 Task: Search one way flight ticket for 2 adults, 2 infants in seat and 1 infant on lap in first from Tallahassee: Tallahassee International Airport to Springfield: Abraham Lincoln Capital Airport on 5-2-2023. Choice of flights is Southwest. Number of bags: 3 checked bags. Price is upto 65000. Outbound departure time preference is 20:30.
Action: Mouse moved to (256, 353)
Screenshot: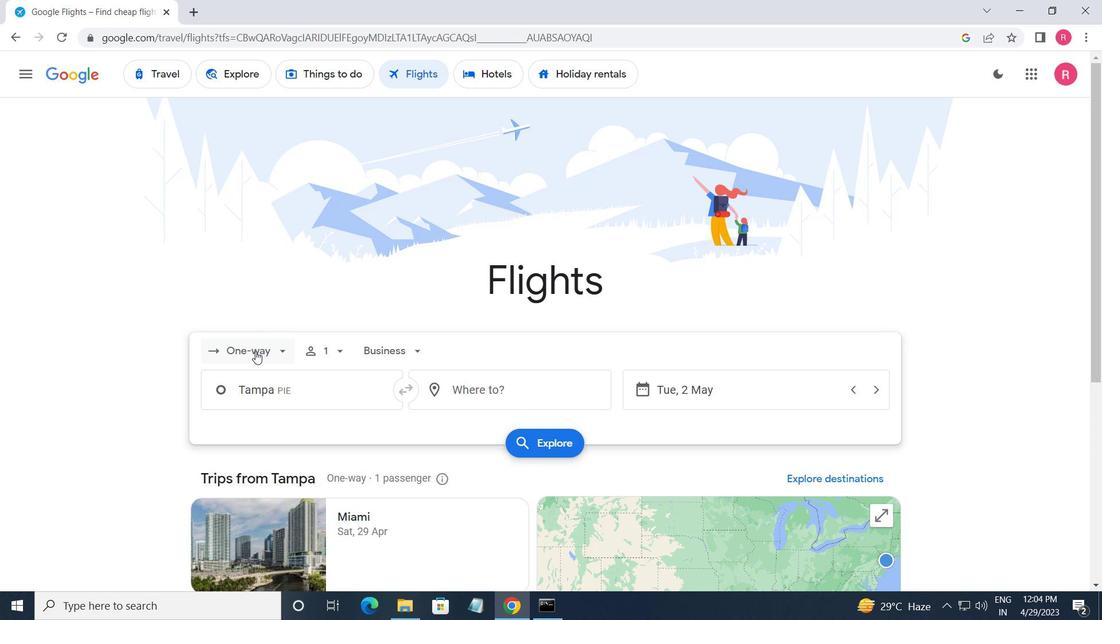
Action: Mouse pressed left at (256, 353)
Screenshot: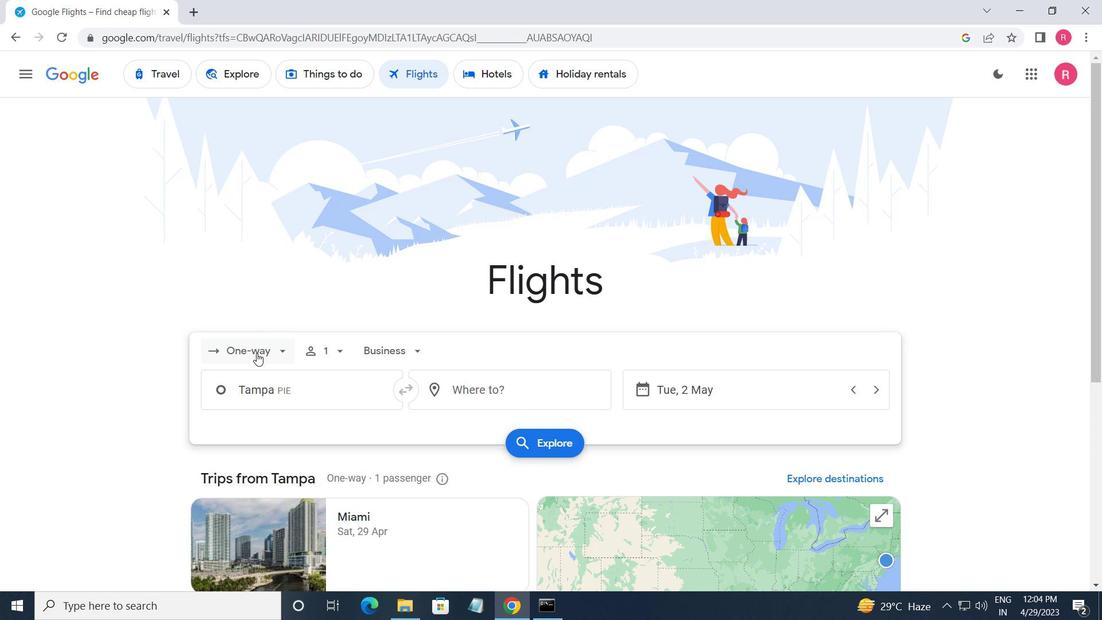 
Action: Mouse moved to (269, 419)
Screenshot: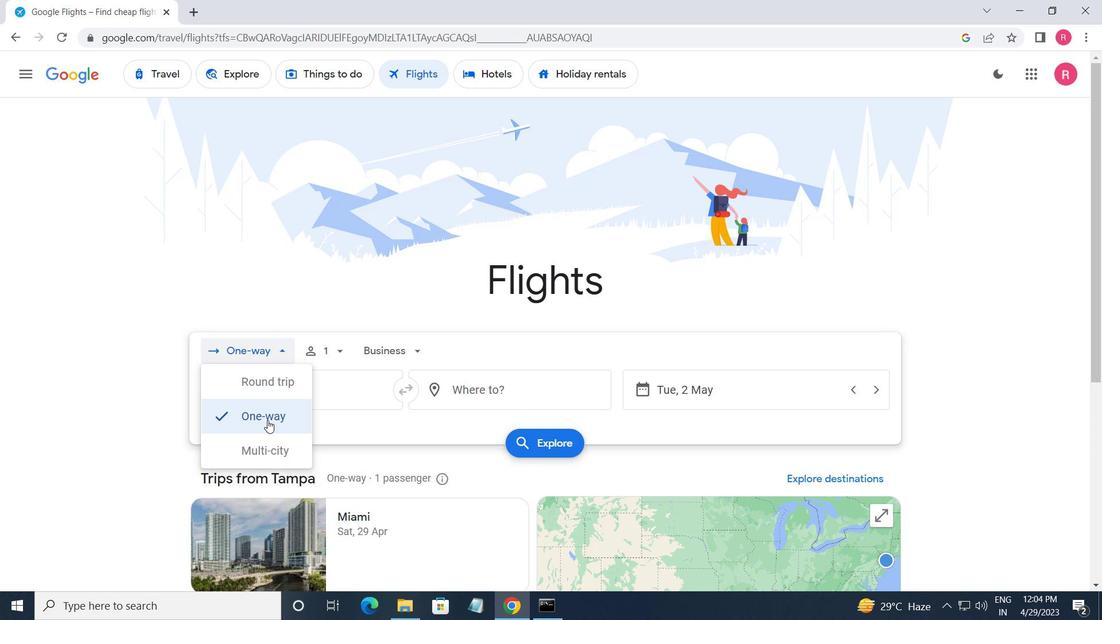 
Action: Mouse pressed left at (269, 419)
Screenshot: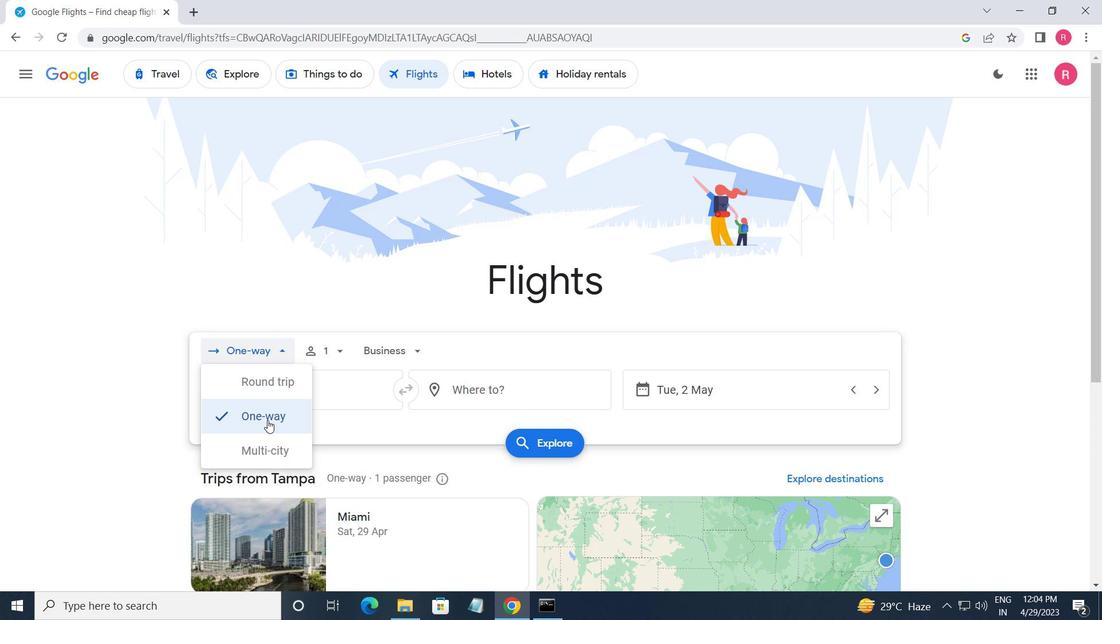 
Action: Mouse moved to (338, 358)
Screenshot: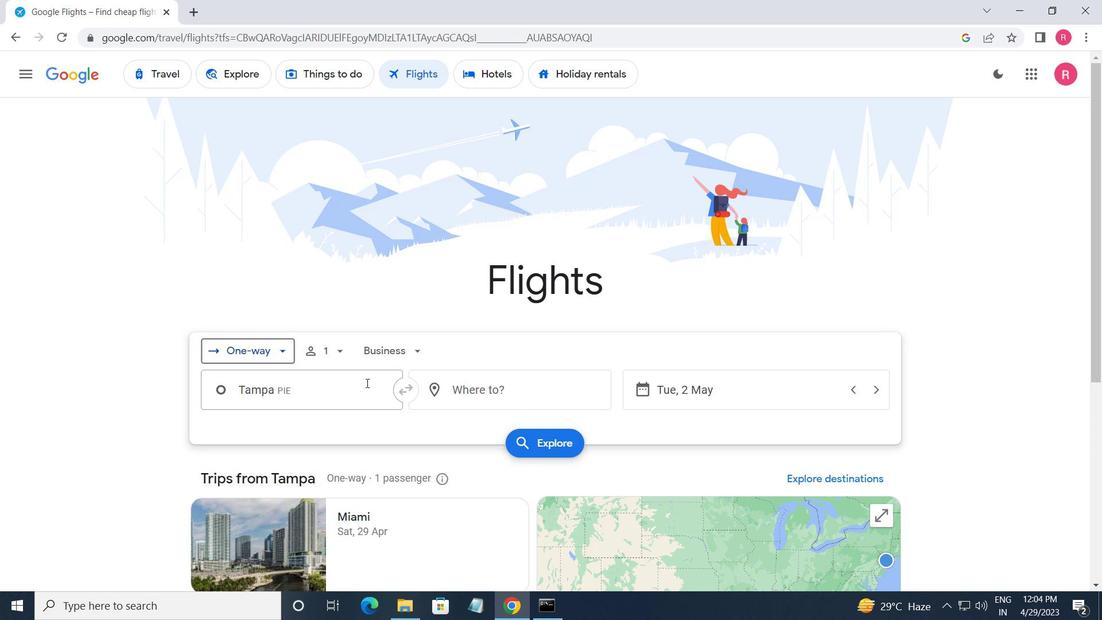 
Action: Mouse pressed left at (338, 358)
Screenshot: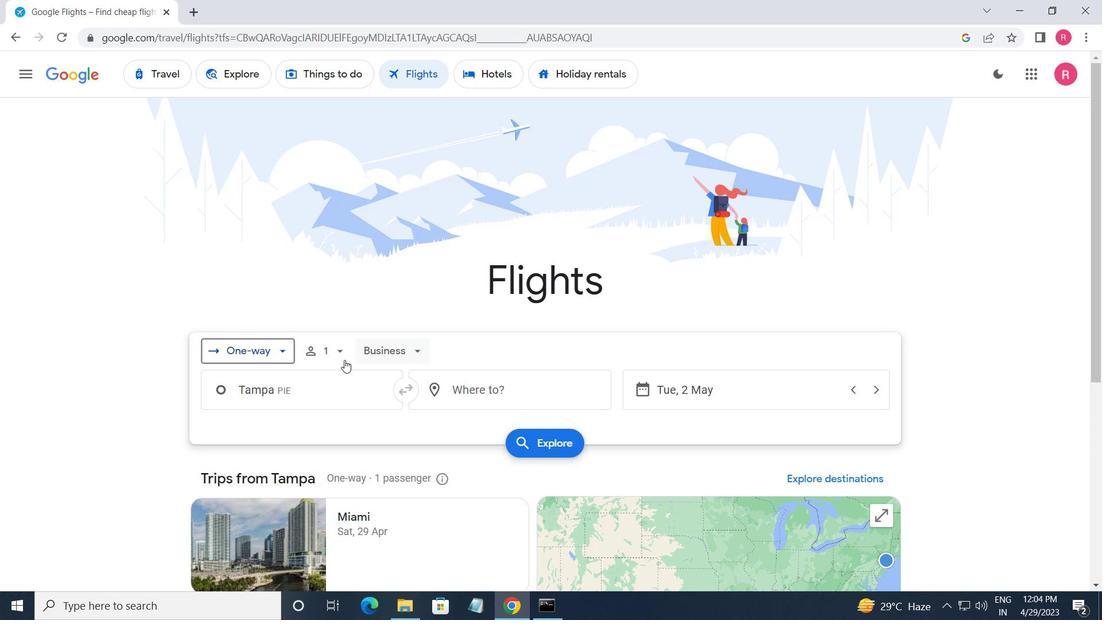 
Action: Mouse moved to (442, 392)
Screenshot: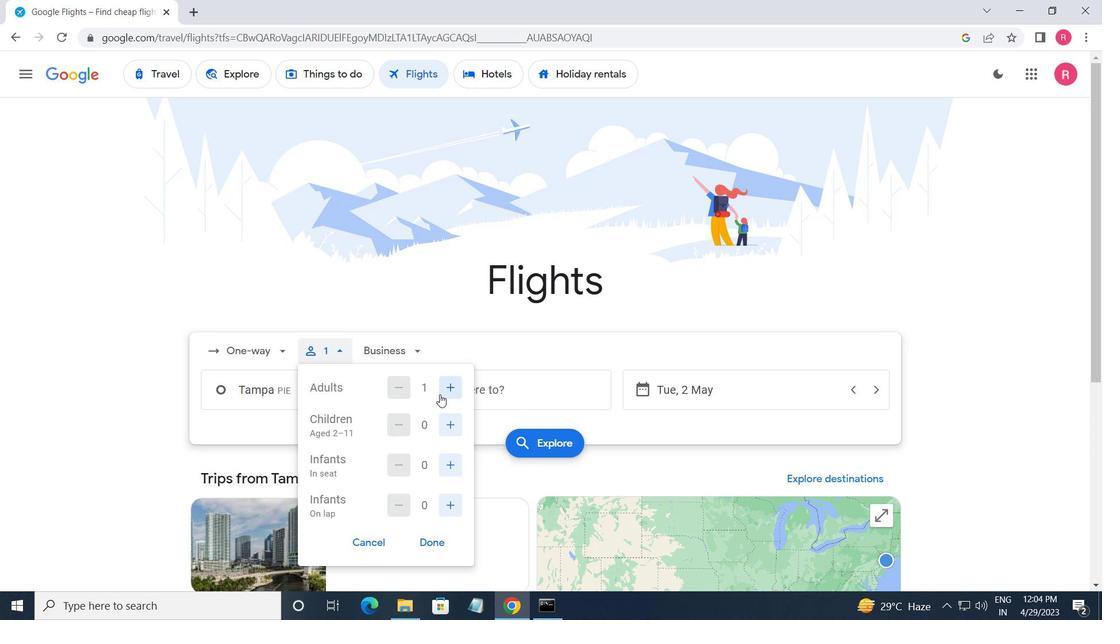 
Action: Mouse pressed left at (442, 392)
Screenshot: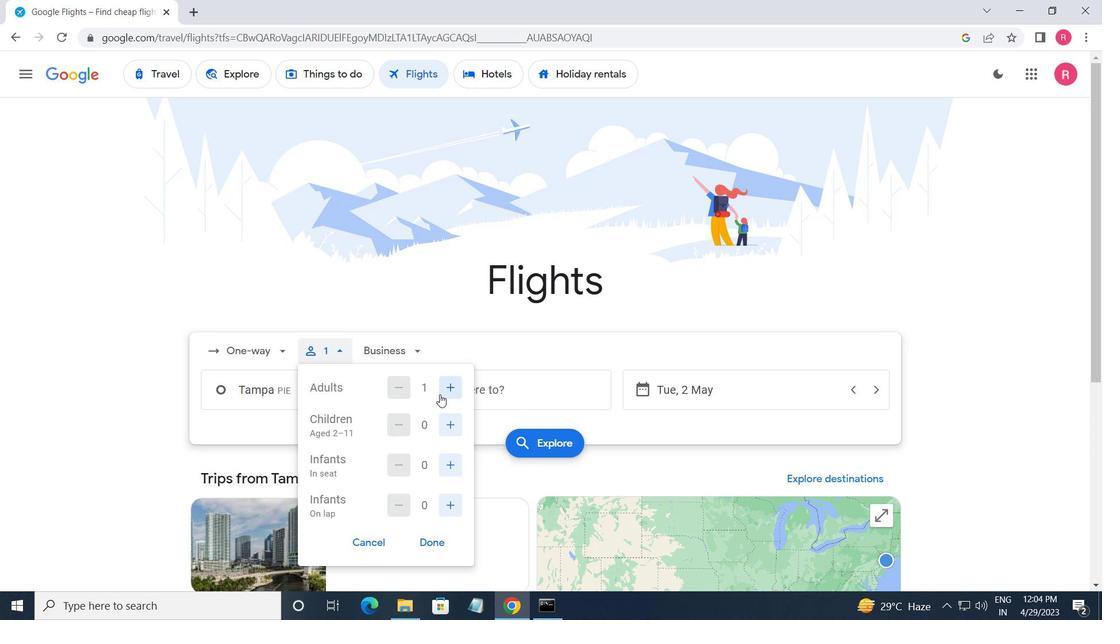 
Action: Mouse moved to (456, 428)
Screenshot: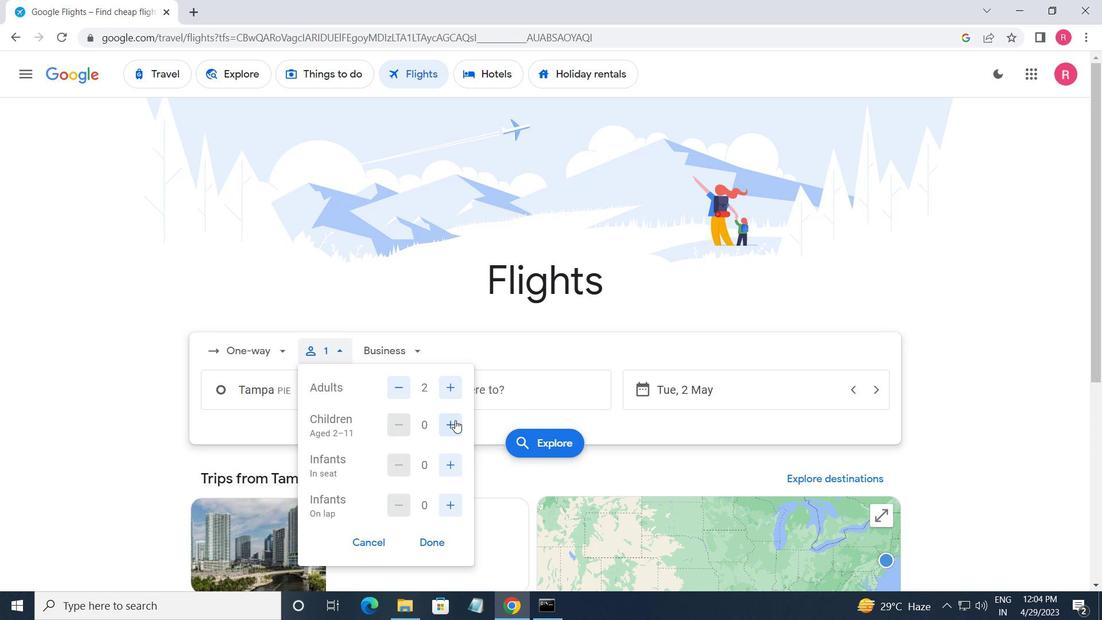 
Action: Mouse pressed left at (456, 428)
Screenshot: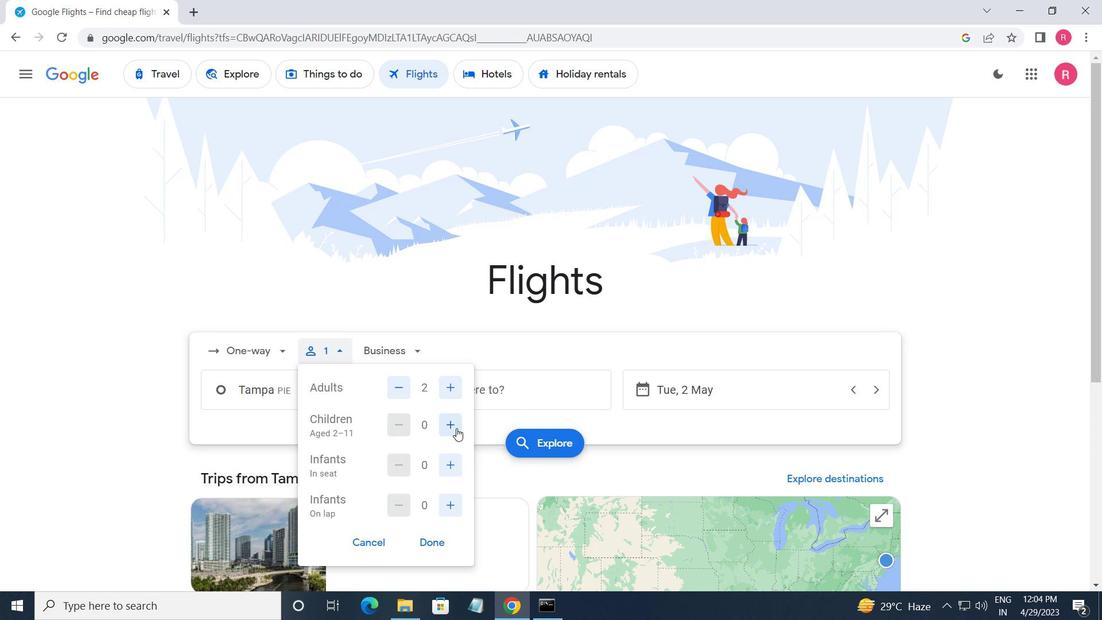 
Action: Mouse pressed left at (456, 428)
Screenshot: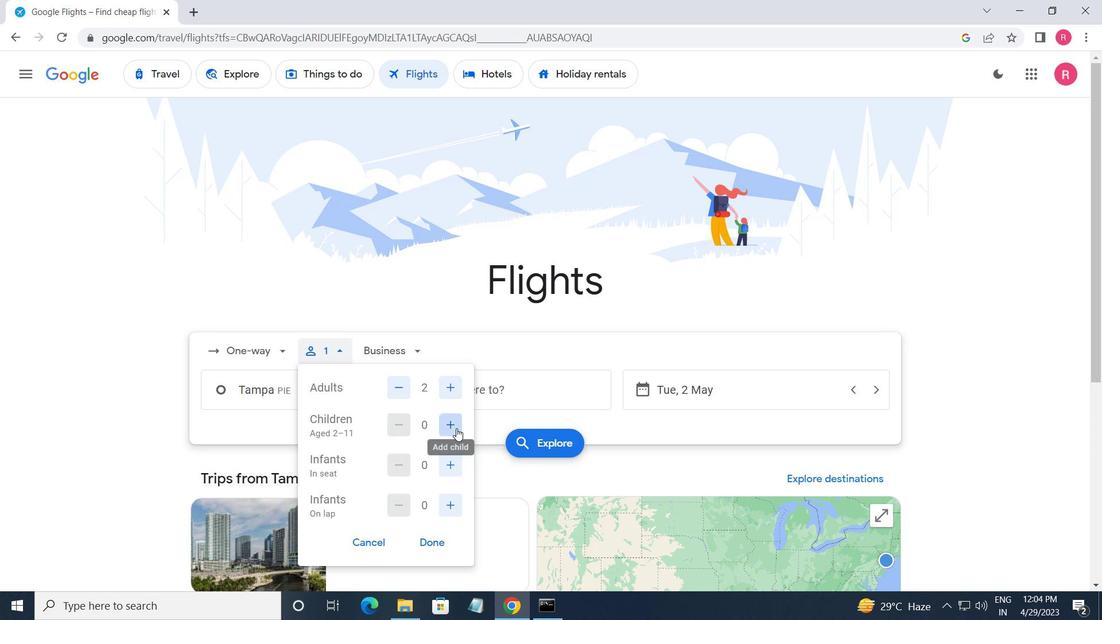 
Action: Mouse moved to (440, 472)
Screenshot: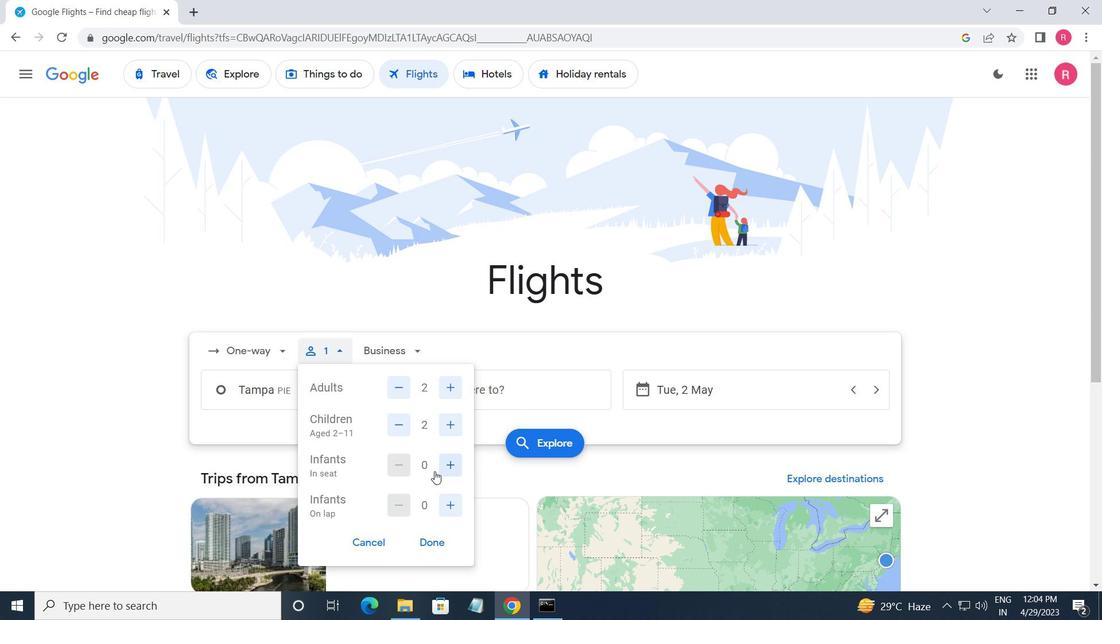 
Action: Mouse pressed left at (440, 472)
Screenshot: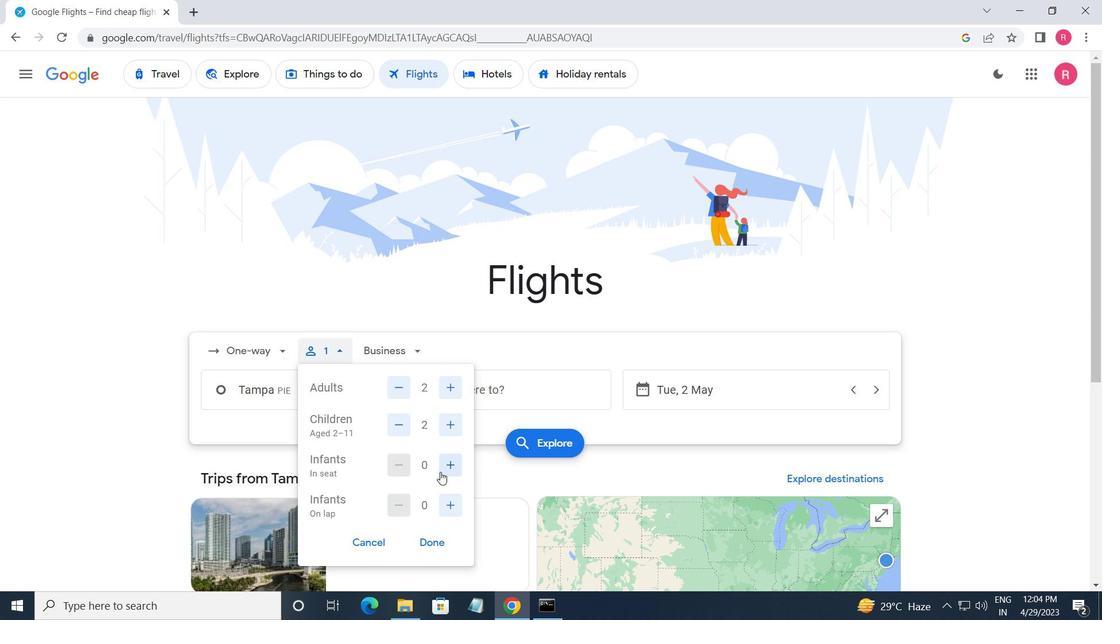 
Action: Mouse moved to (392, 349)
Screenshot: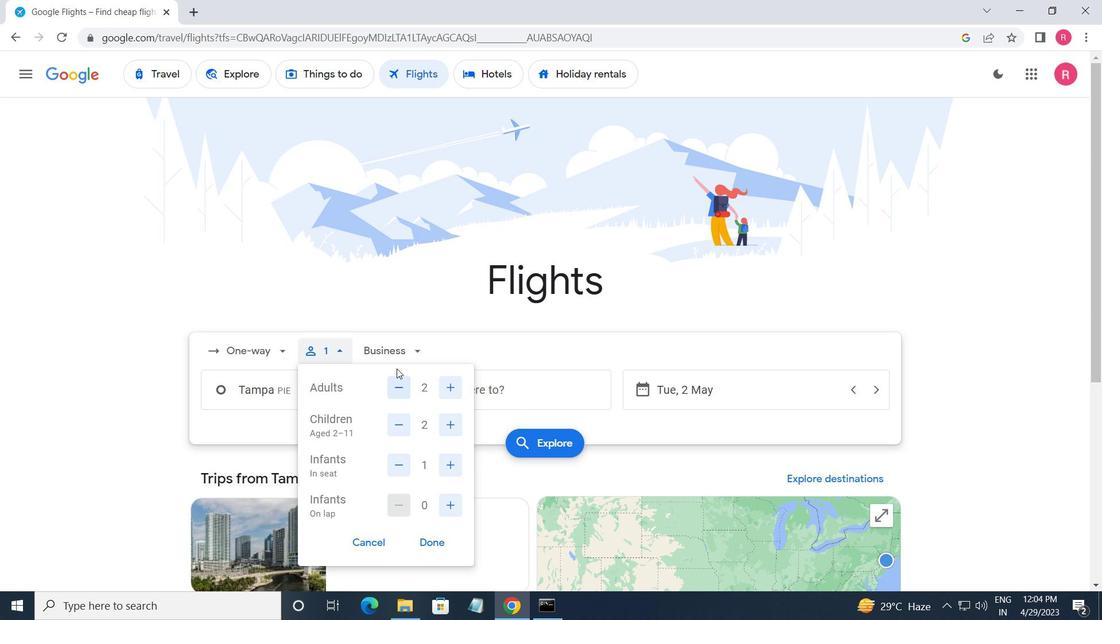 
Action: Mouse pressed left at (392, 349)
Screenshot: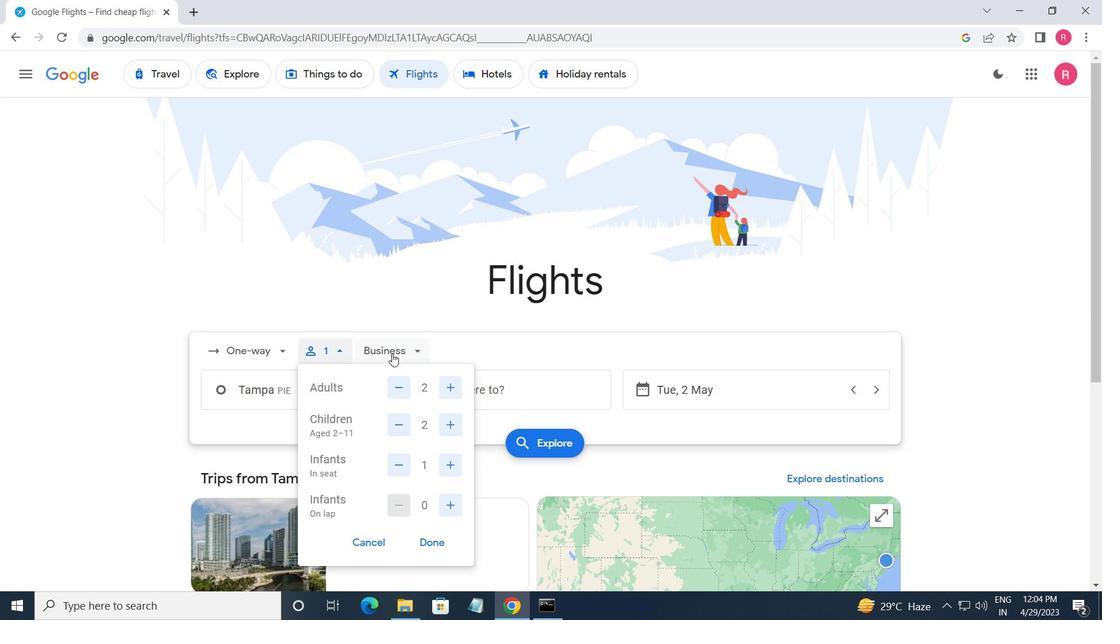 
Action: Mouse moved to (411, 482)
Screenshot: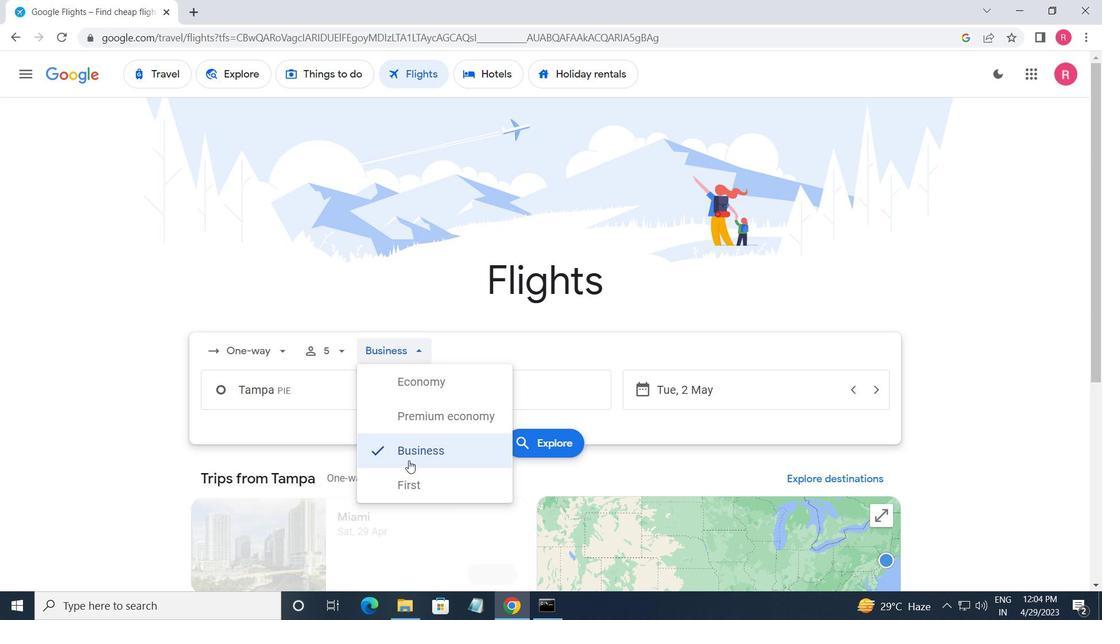 
Action: Mouse pressed left at (411, 482)
Screenshot: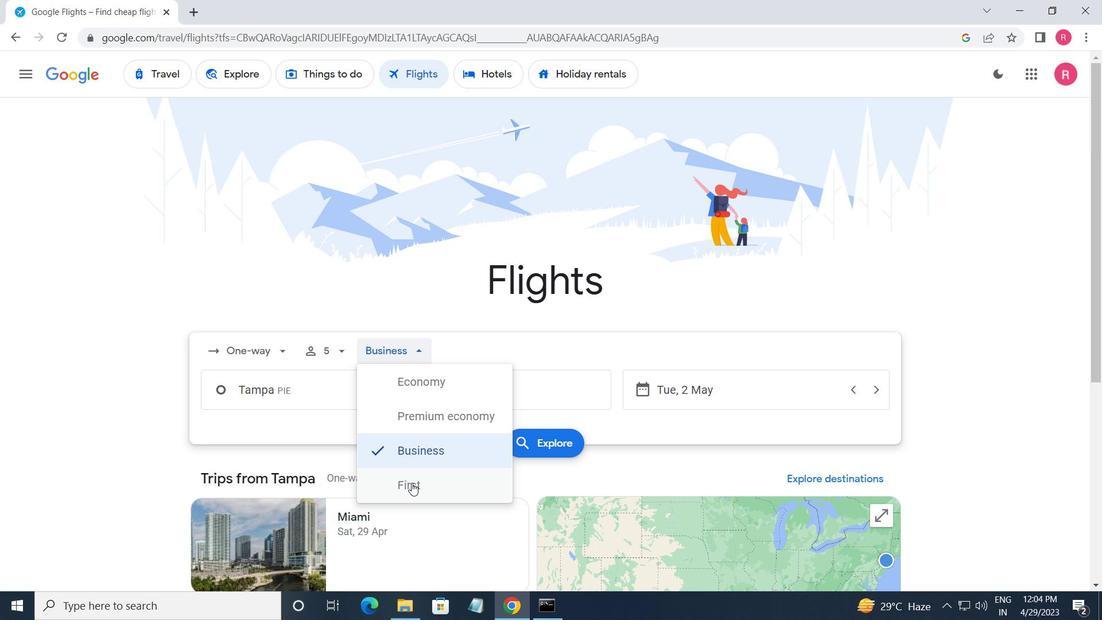 
Action: Mouse moved to (323, 388)
Screenshot: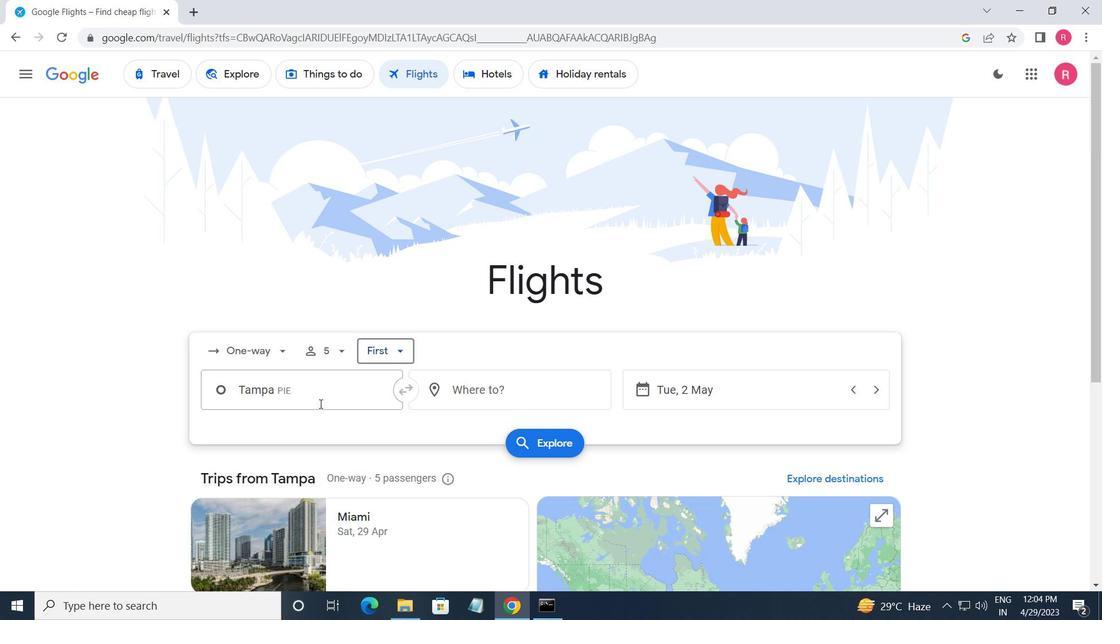 
Action: Mouse pressed left at (323, 388)
Screenshot: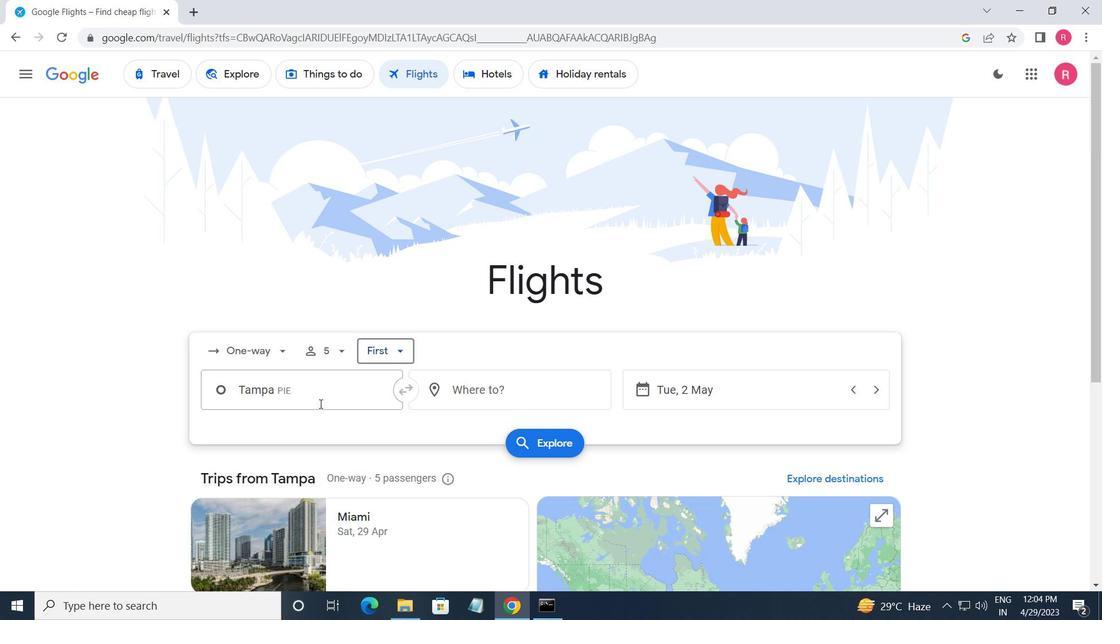 
Action: Mouse moved to (323, 388)
Screenshot: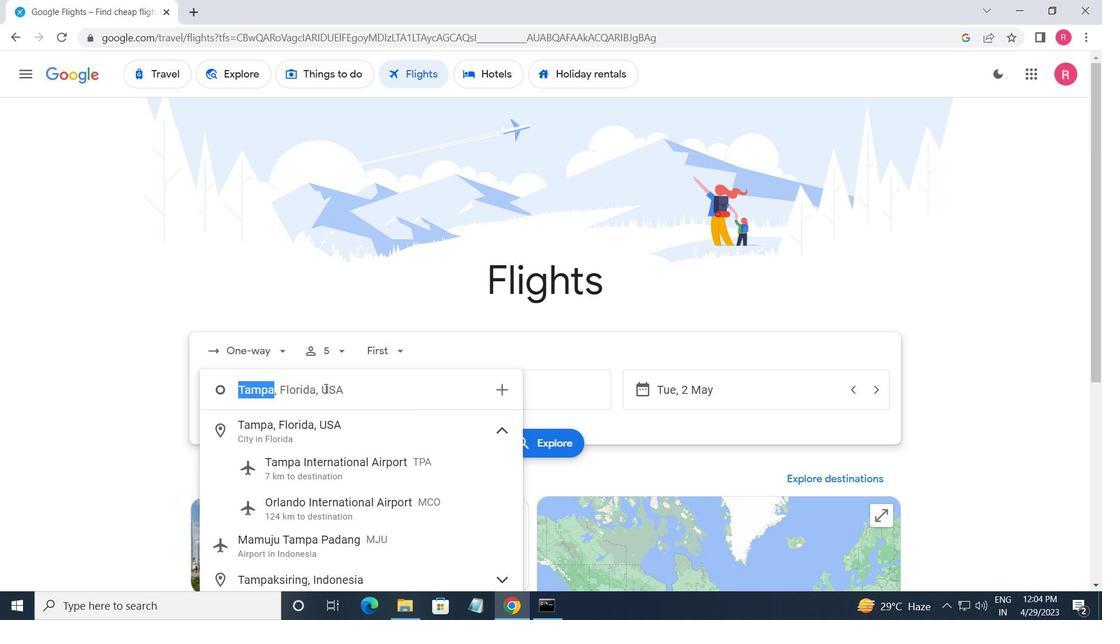 
Action: Key pressed <Key.shift><Key.shift><Key.shift><Key.shift><Key.shift><Key.shift><Key.shift><Key.shift><Key.shift>TALLAH
Screenshot: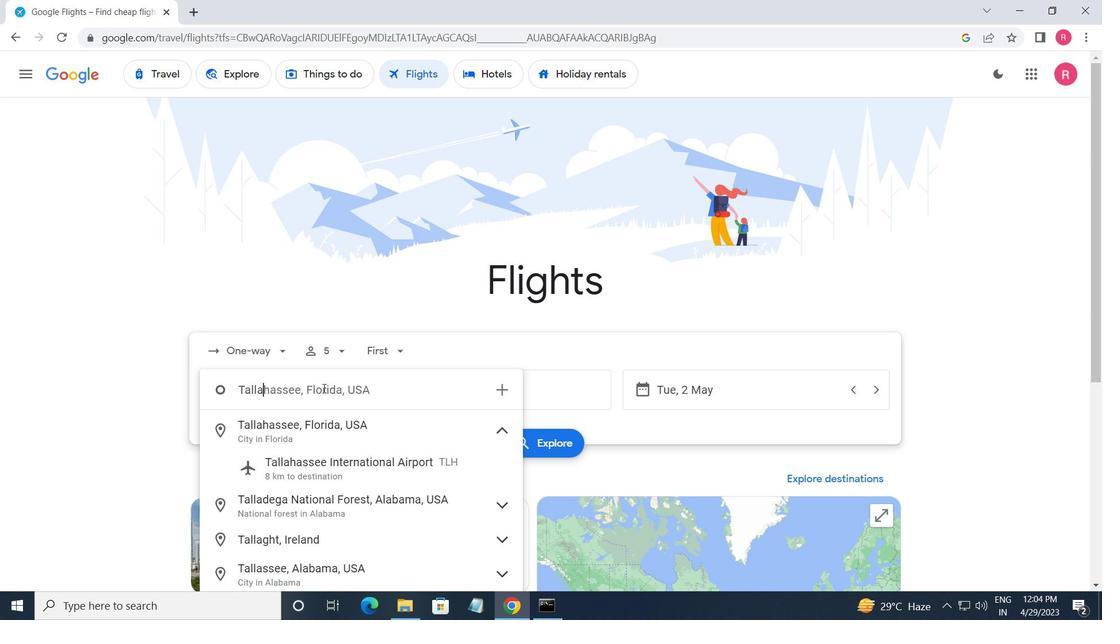 
Action: Mouse moved to (312, 469)
Screenshot: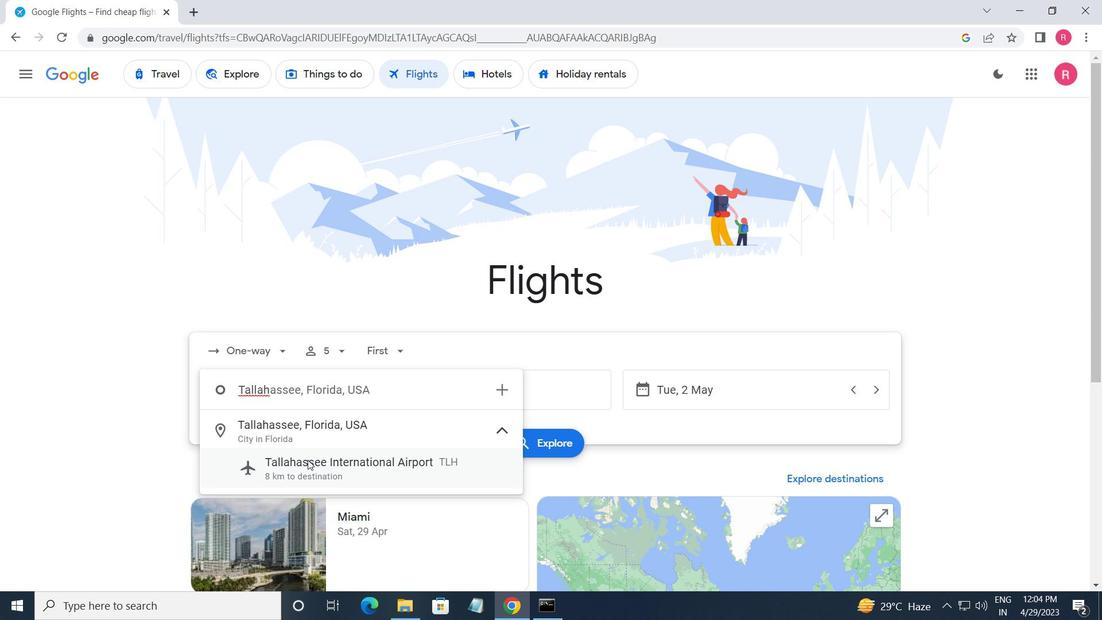 
Action: Mouse pressed left at (312, 469)
Screenshot: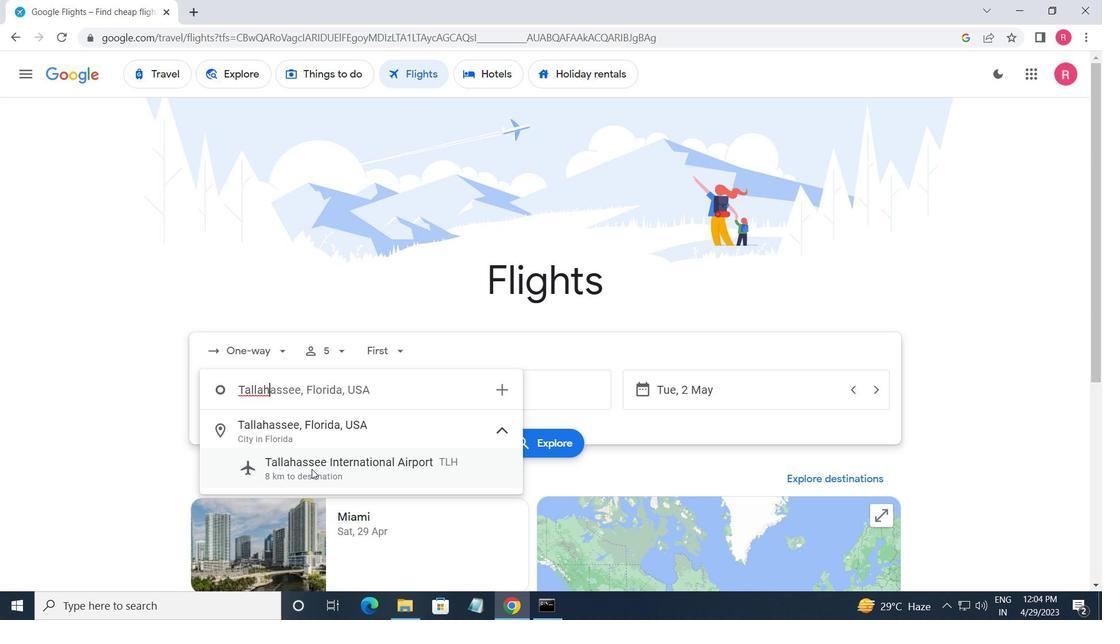 
Action: Mouse moved to (469, 392)
Screenshot: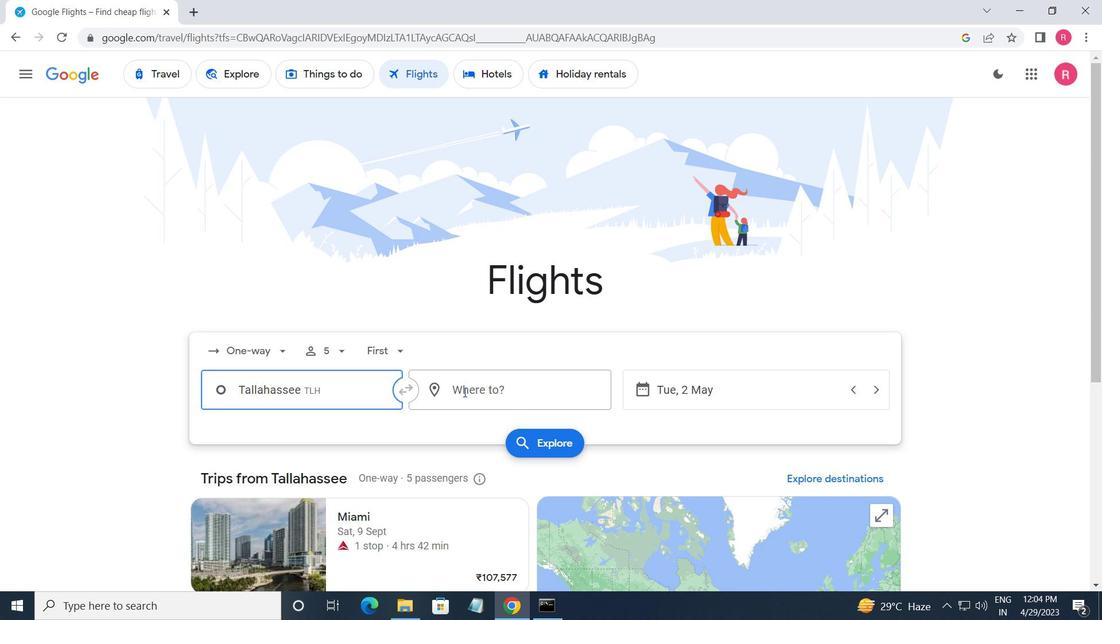 
Action: Mouse pressed left at (469, 392)
Screenshot: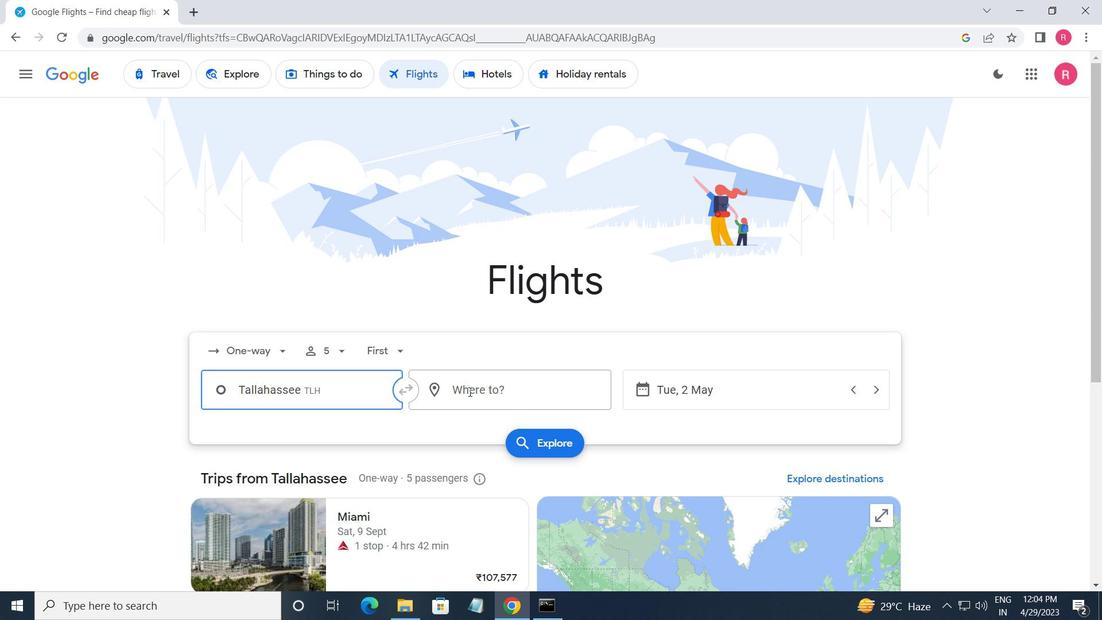 
Action: Mouse moved to (461, 527)
Screenshot: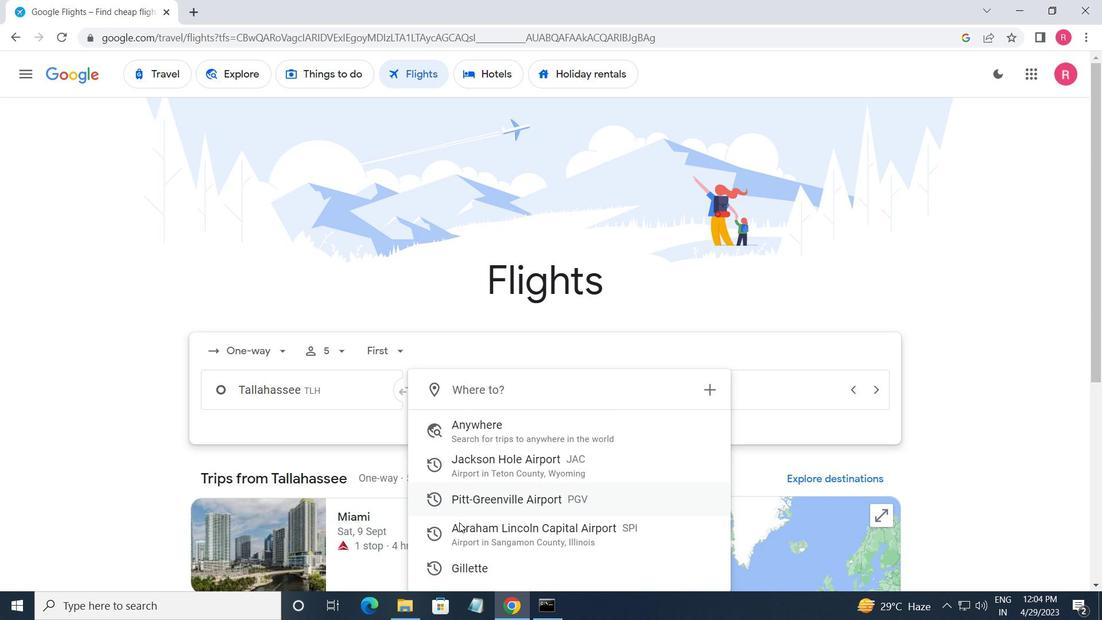 
Action: Mouse pressed left at (461, 527)
Screenshot: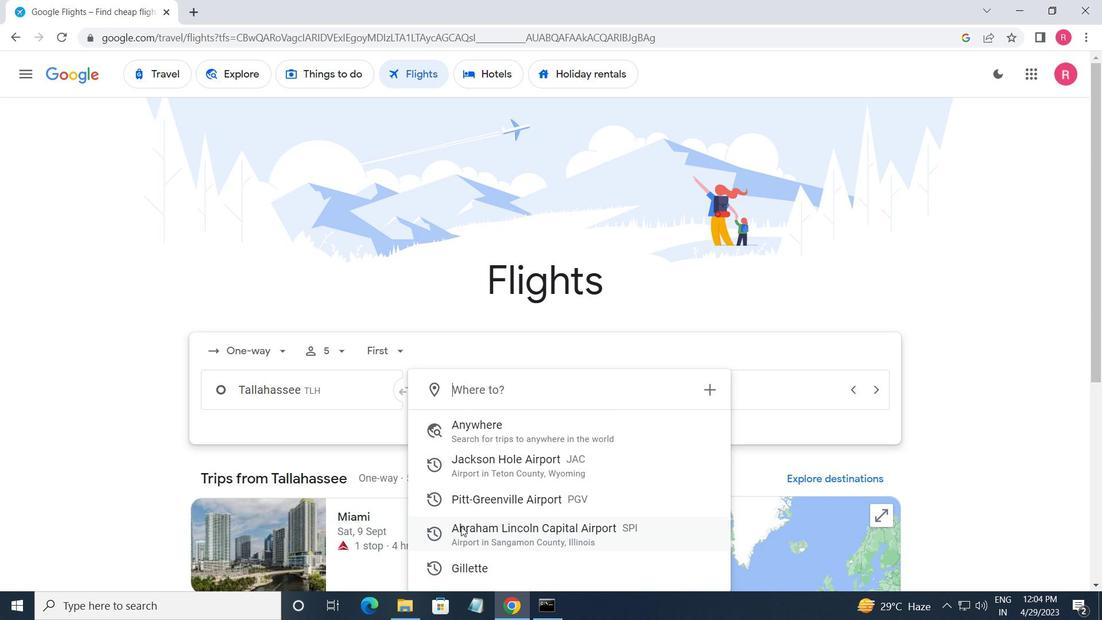 
Action: Mouse moved to (771, 380)
Screenshot: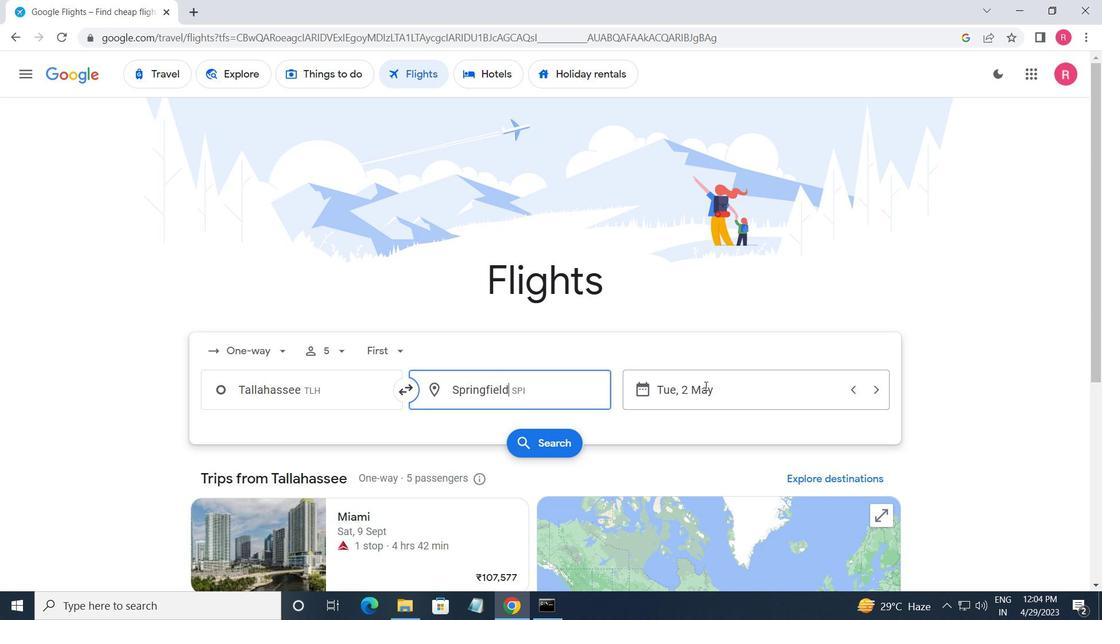 
Action: Mouse pressed left at (771, 380)
Screenshot: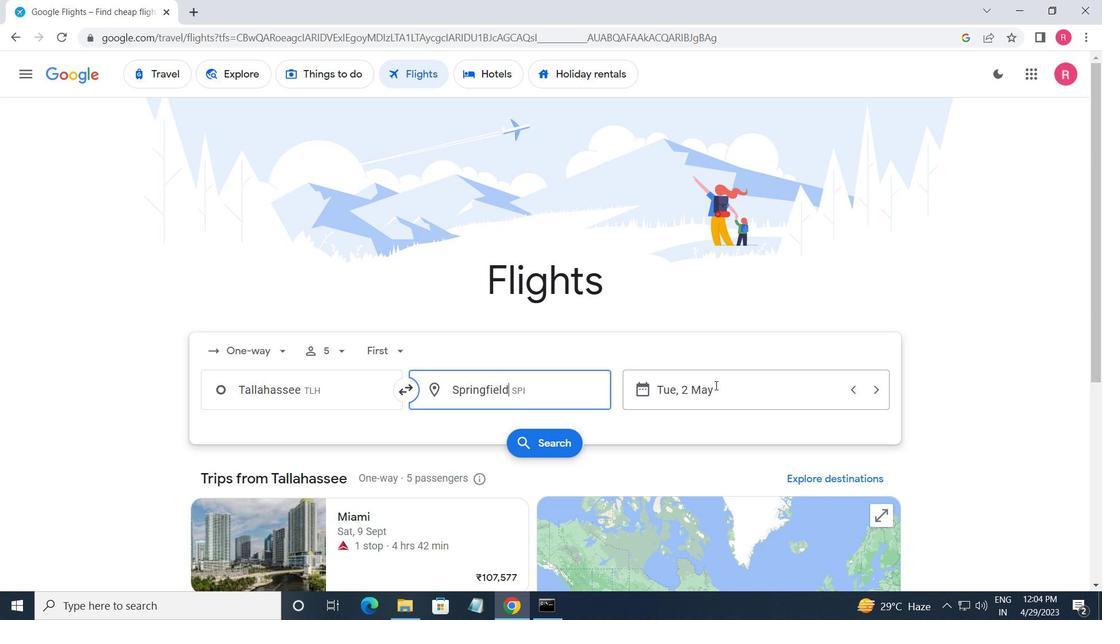 
Action: Mouse moved to (724, 336)
Screenshot: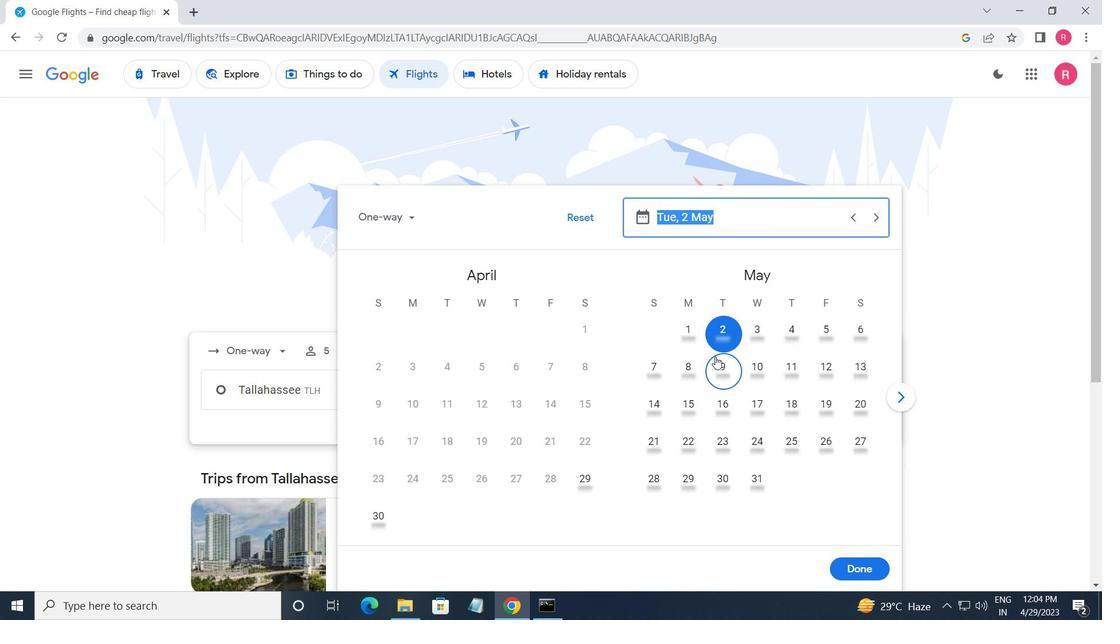 
Action: Mouse pressed left at (724, 336)
Screenshot: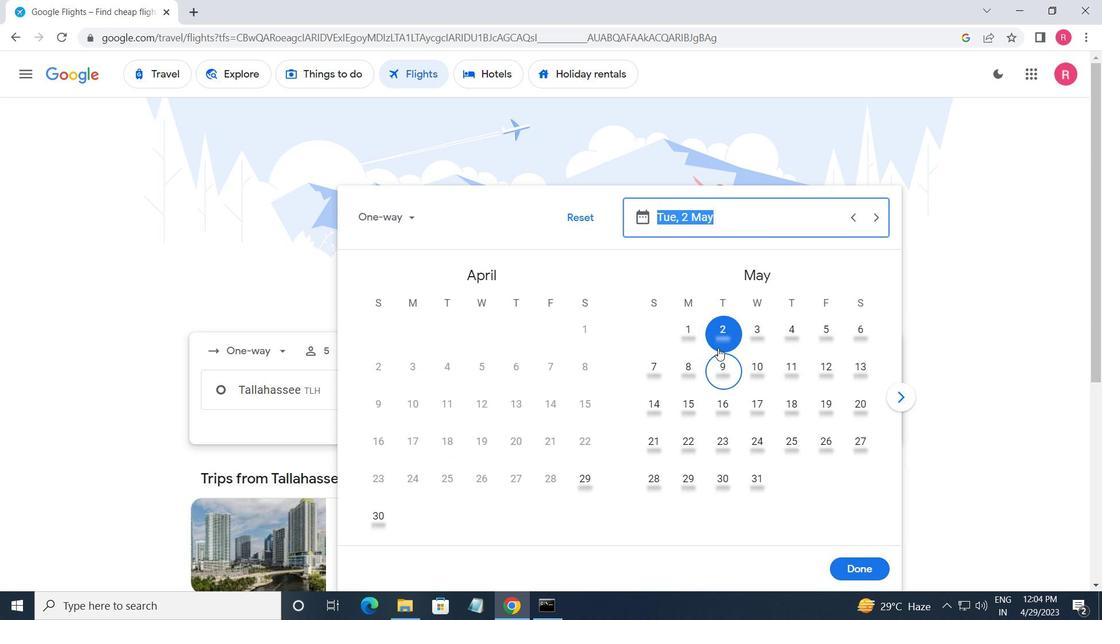 
Action: Mouse moved to (851, 565)
Screenshot: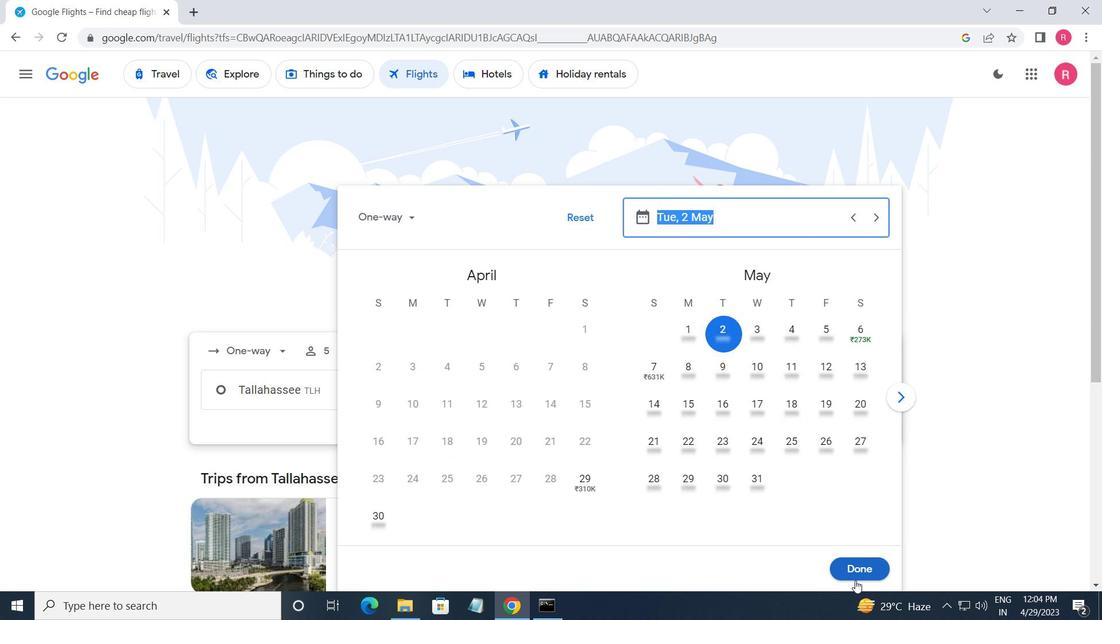 
Action: Mouse pressed left at (851, 565)
Screenshot: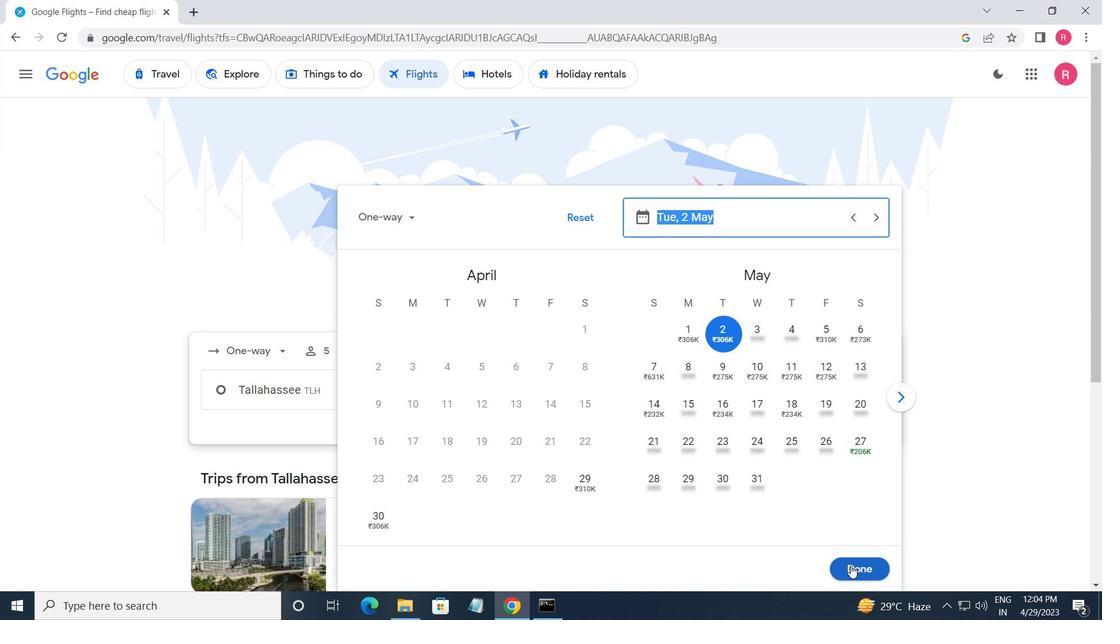 
Action: Mouse moved to (548, 441)
Screenshot: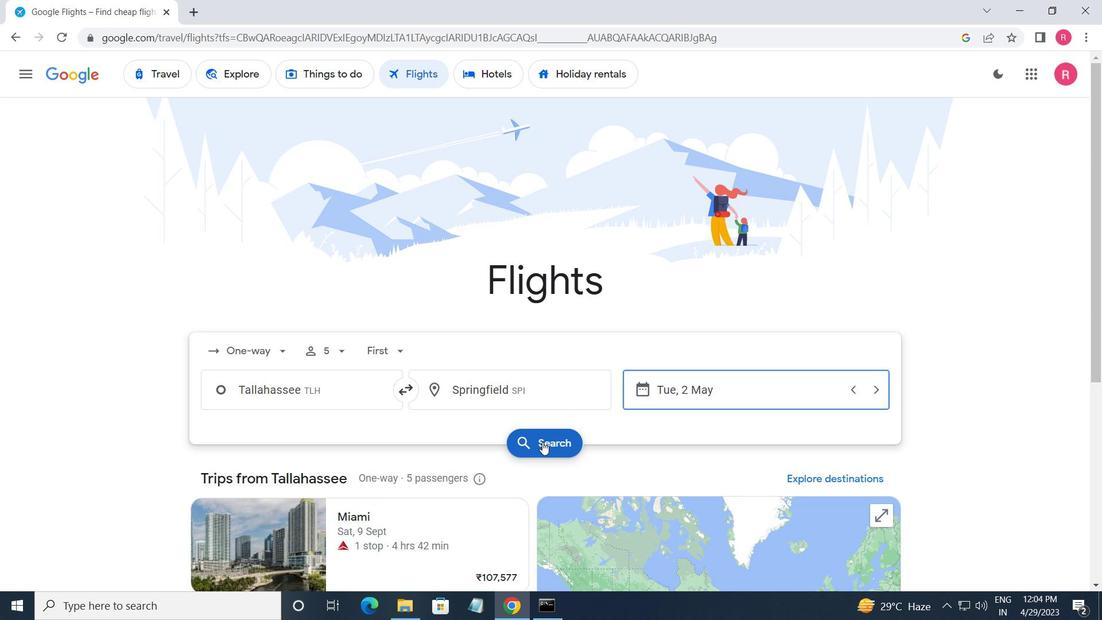 
Action: Mouse pressed left at (548, 441)
Screenshot: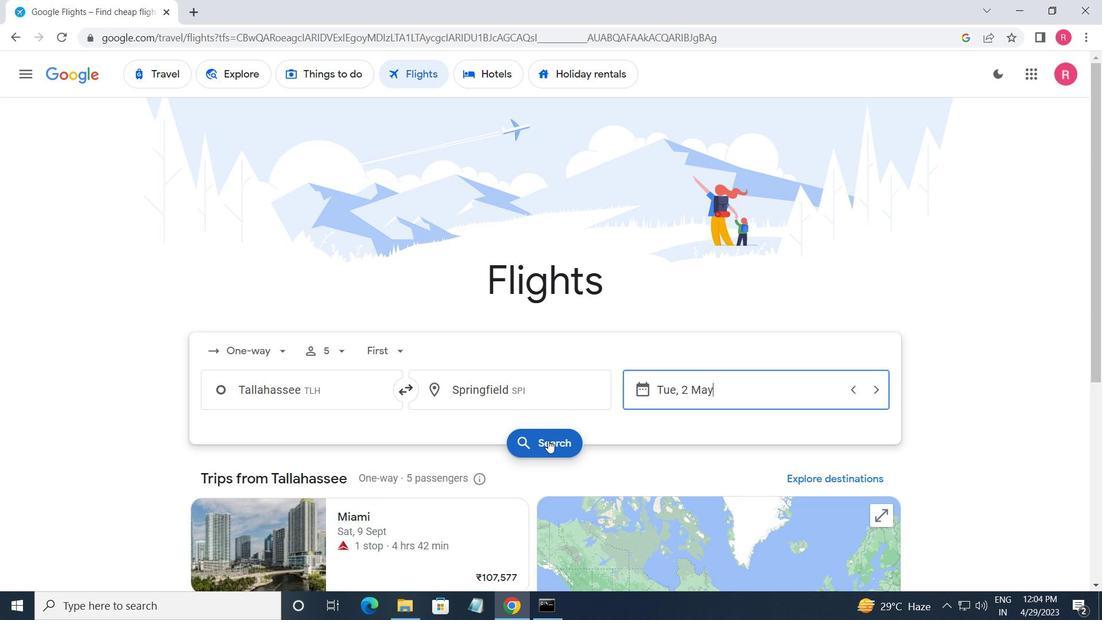 
Action: Mouse moved to (217, 194)
Screenshot: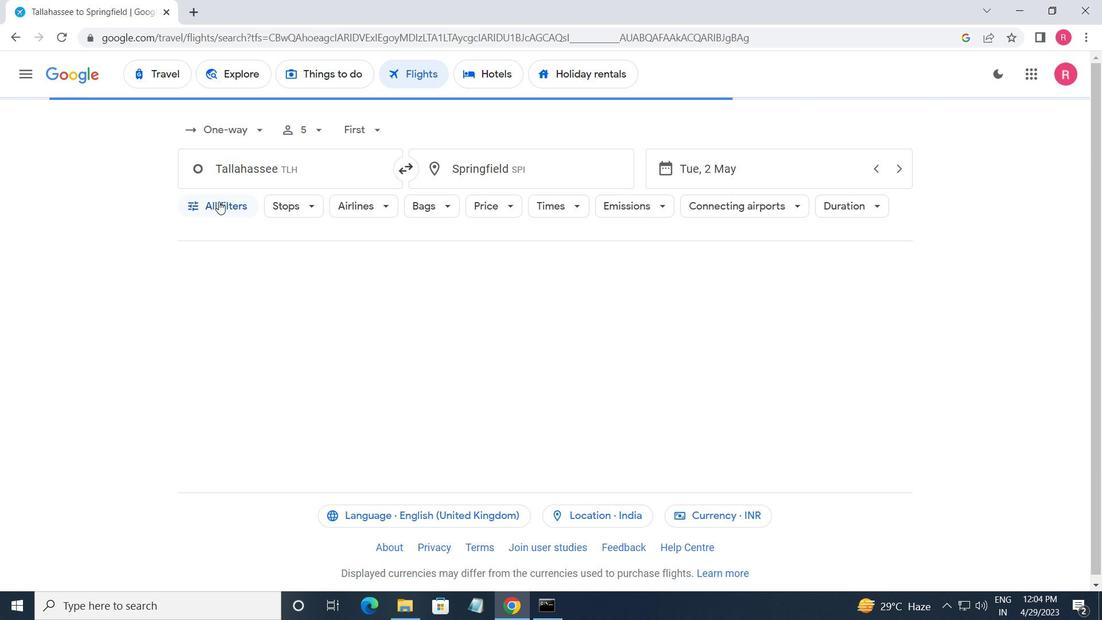 
Action: Mouse pressed left at (217, 194)
Screenshot: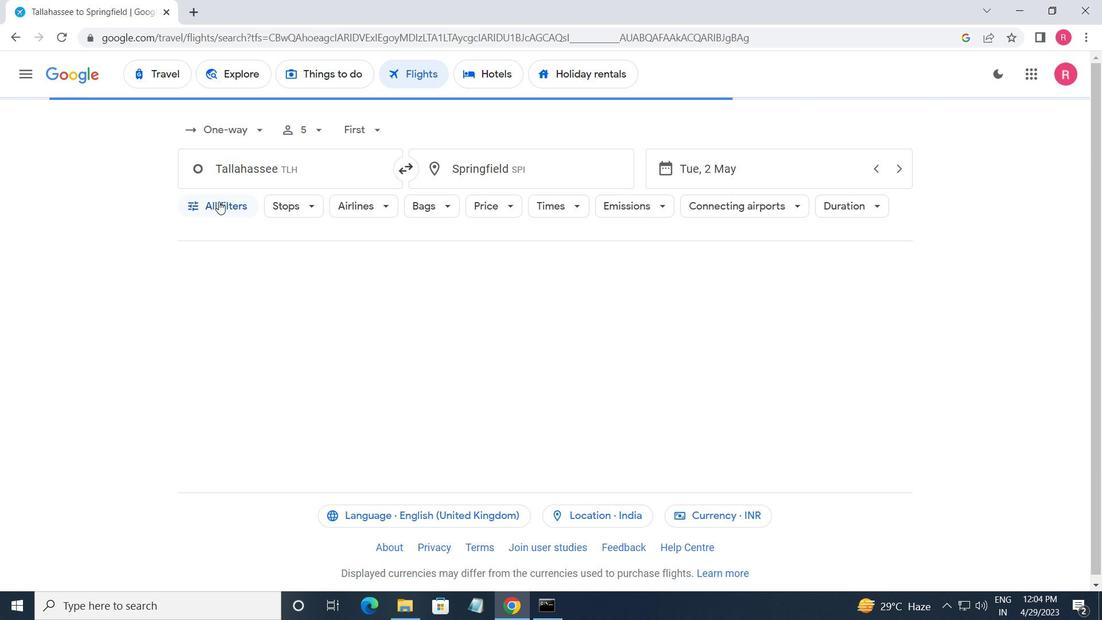 
Action: Mouse moved to (256, 390)
Screenshot: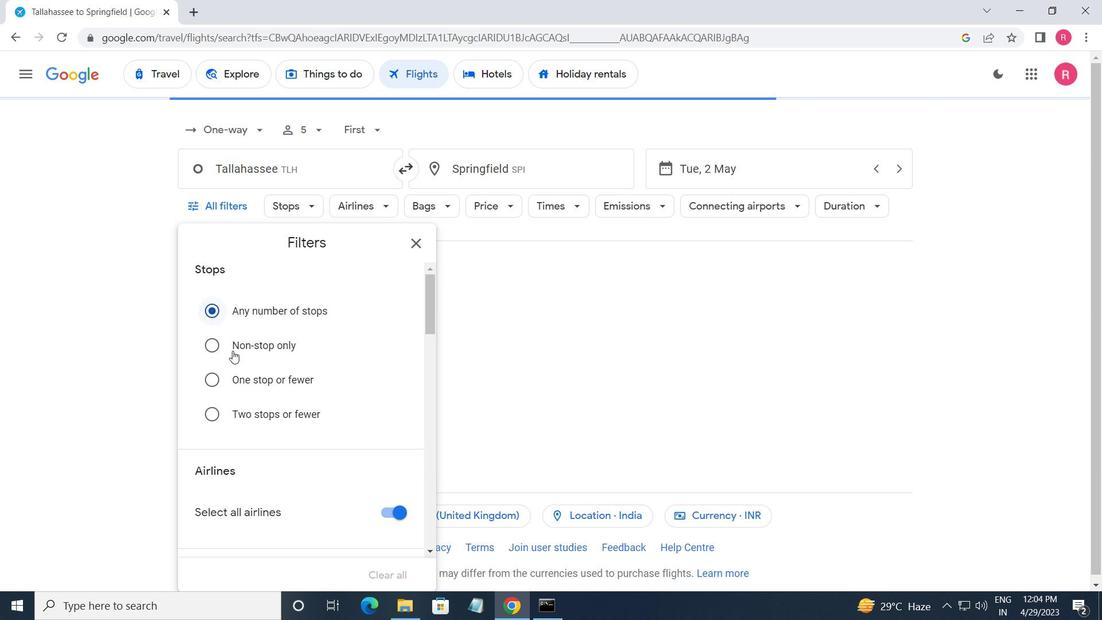 
Action: Mouse scrolled (256, 389) with delta (0, 0)
Screenshot: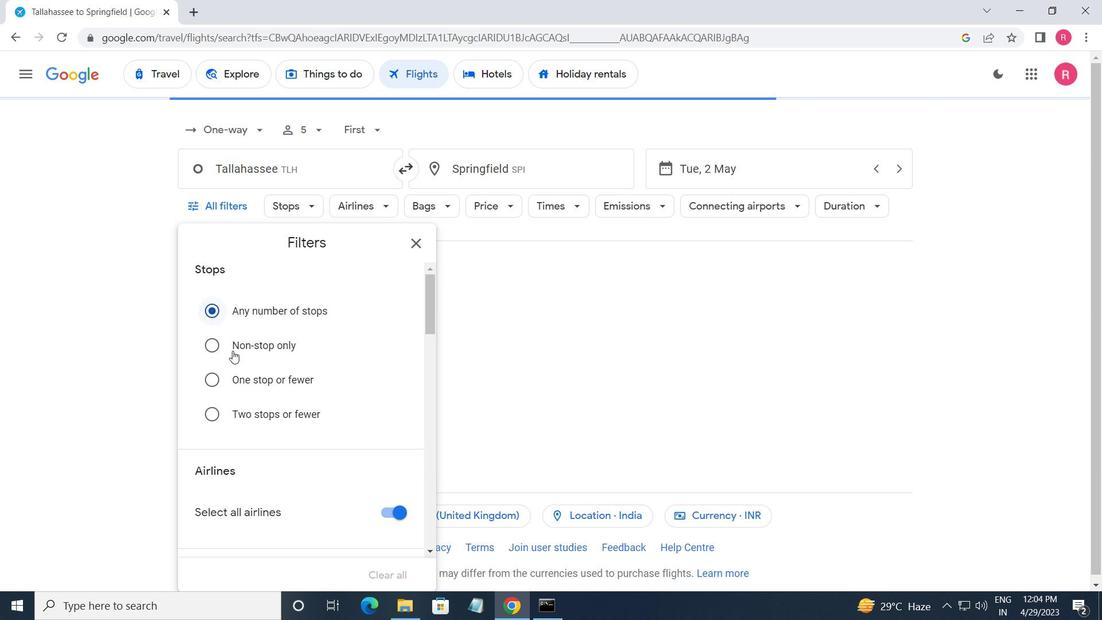 
Action: Mouse moved to (257, 392)
Screenshot: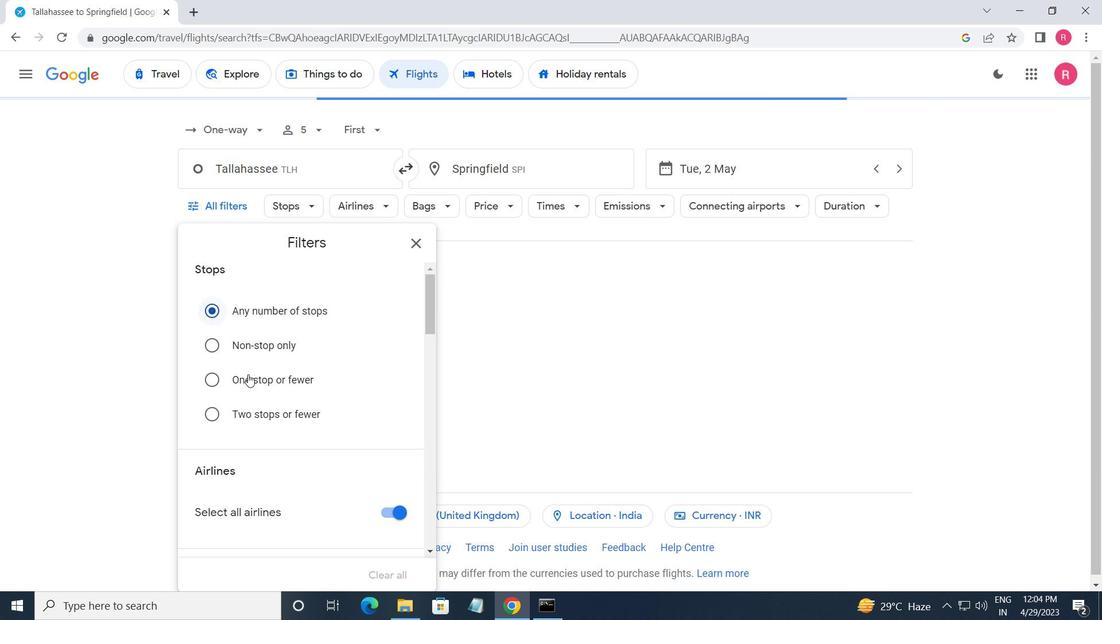 
Action: Mouse scrolled (257, 392) with delta (0, 0)
Screenshot: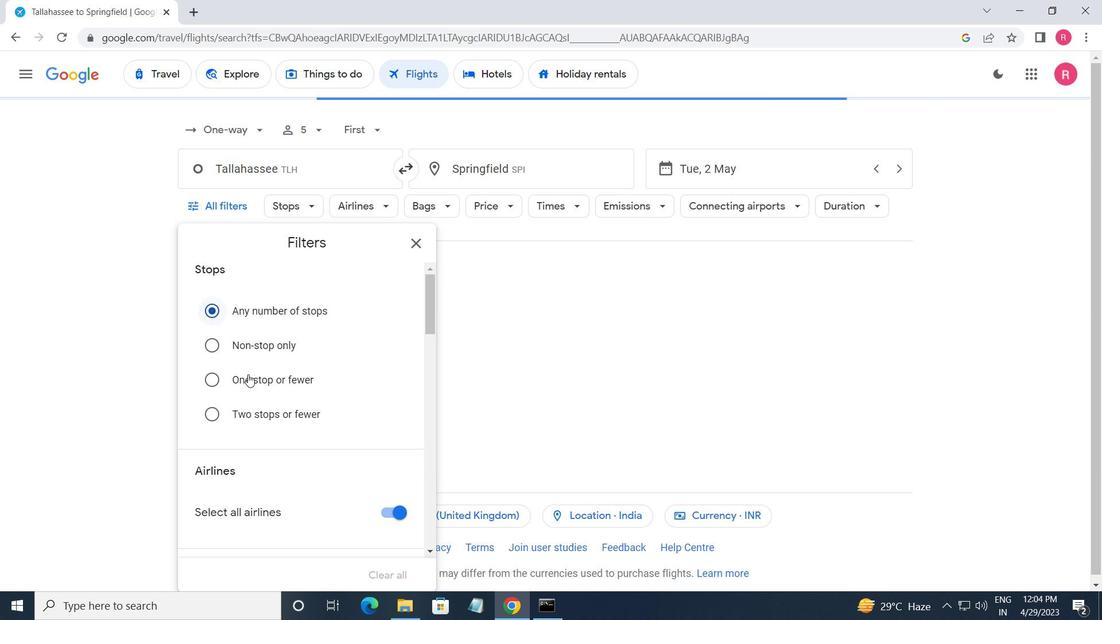 
Action: Mouse scrolled (257, 392) with delta (0, 0)
Screenshot: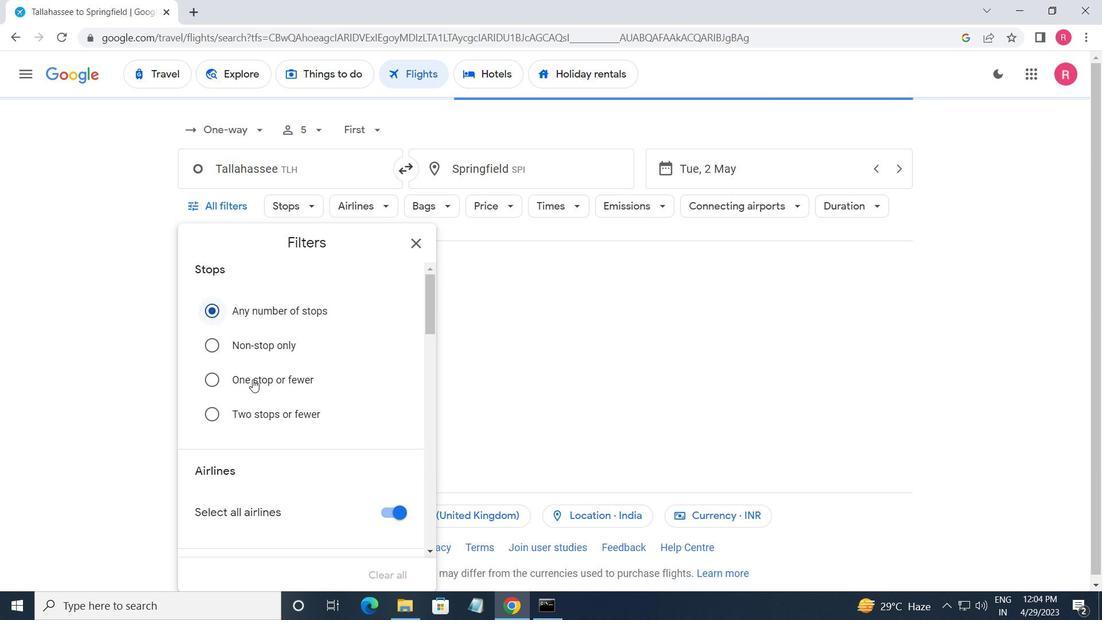 
Action: Mouse moved to (259, 391)
Screenshot: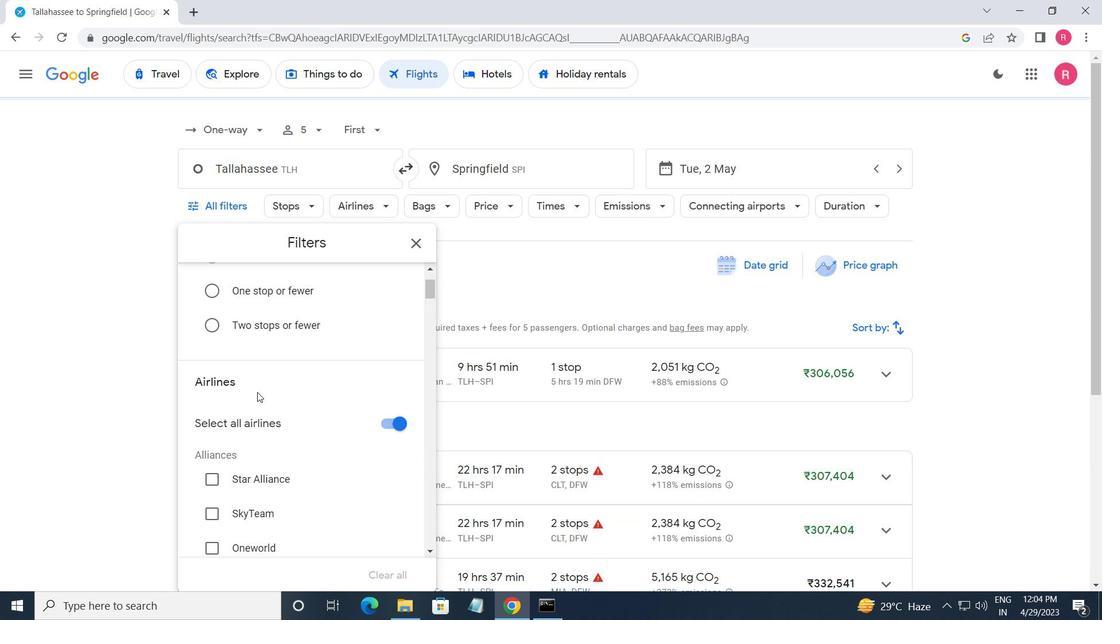 
Action: Mouse scrolled (259, 390) with delta (0, 0)
Screenshot: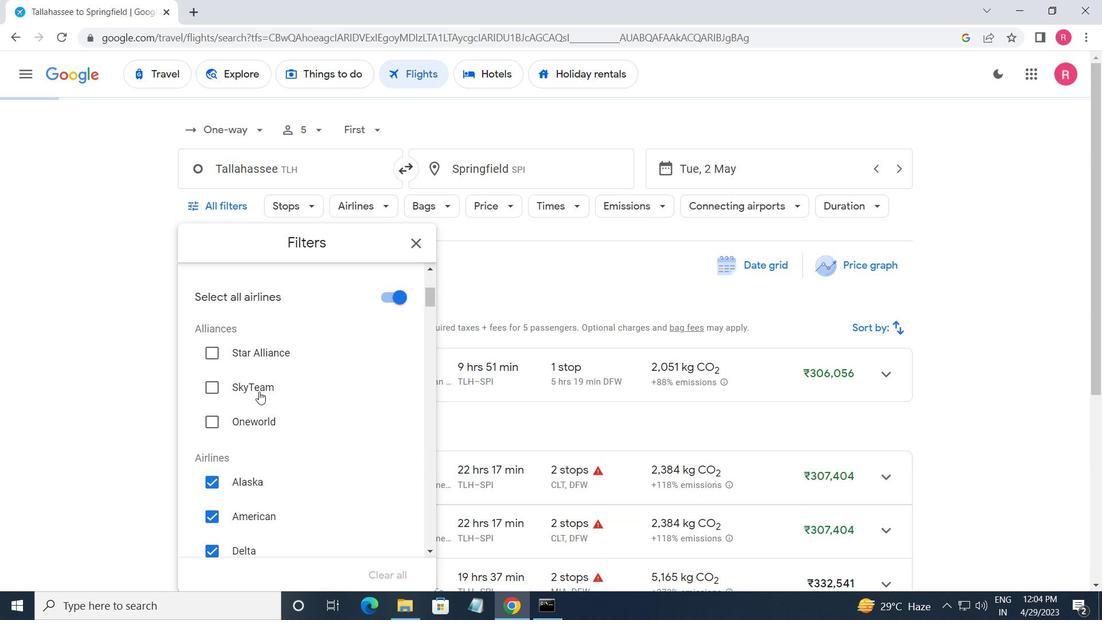 
Action: Mouse scrolled (259, 390) with delta (0, 0)
Screenshot: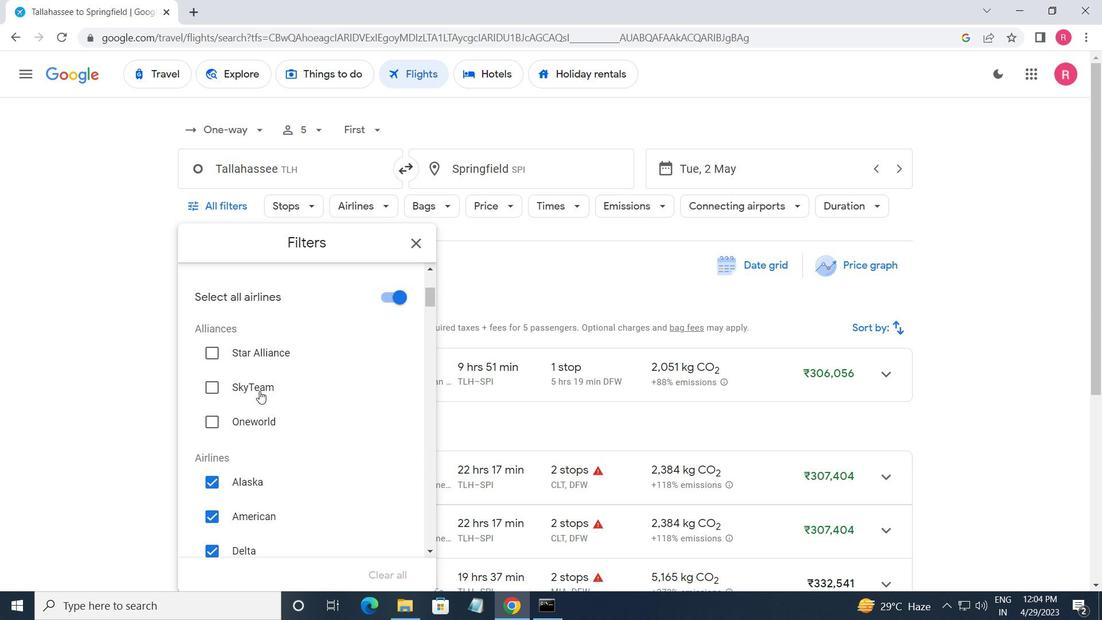 
Action: Mouse scrolled (259, 391) with delta (0, 0)
Screenshot: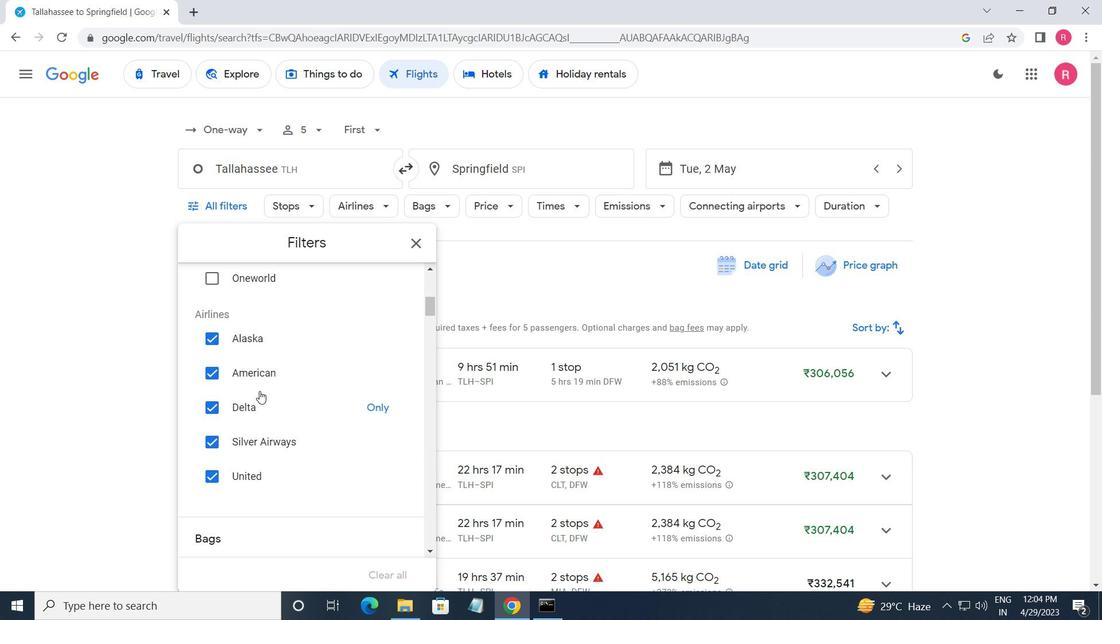 
Action: Mouse scrolled (259, 391) with delta (0, 0)
Screenshot: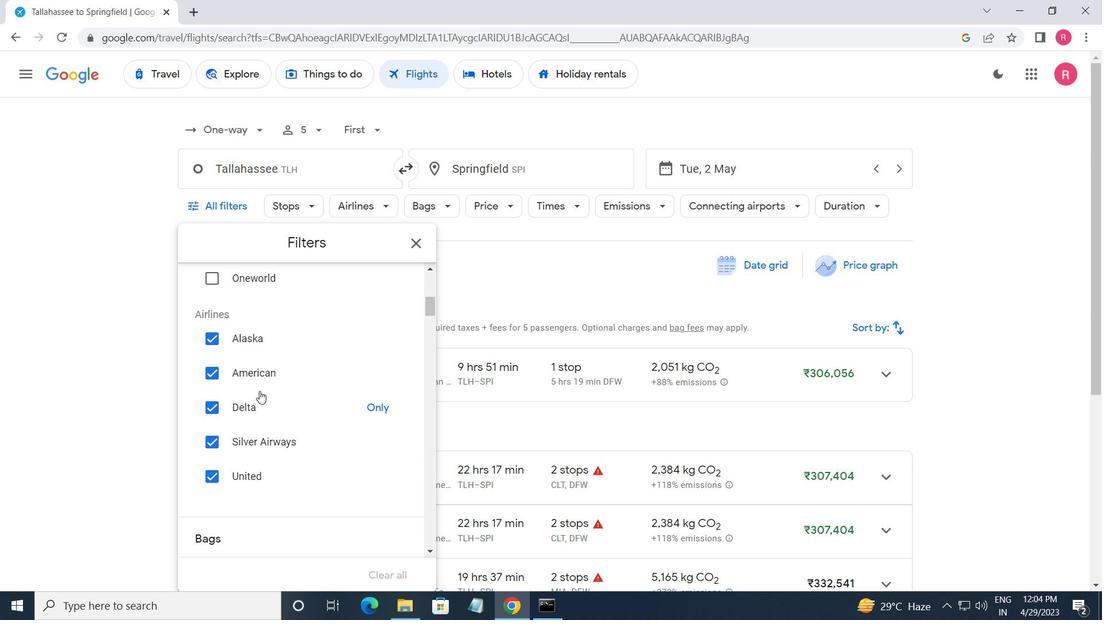 
Action: Mouse scrolled (259, 391) with delta (0, 0)
Screenshot: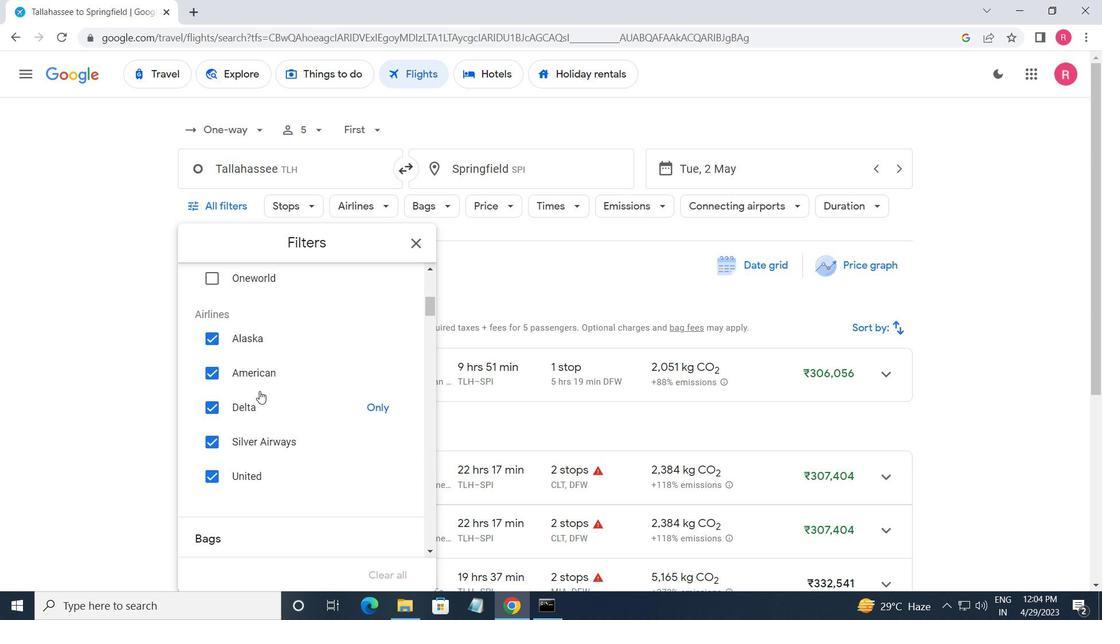 
Action: Mouse scrolled (259, 391) with delta (0, 0)
Screenshot: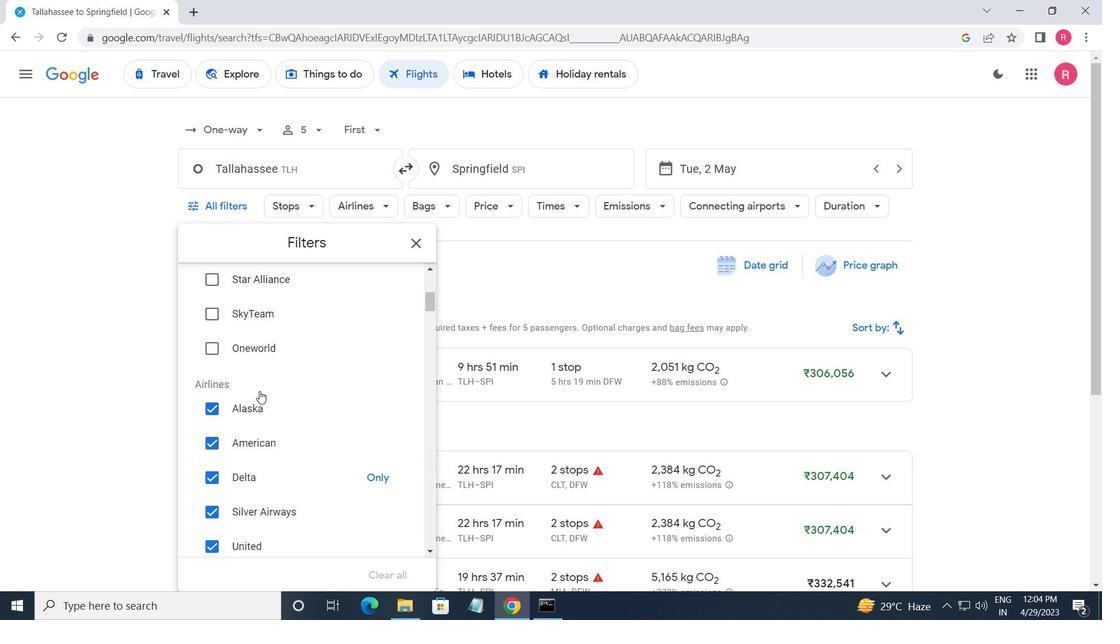 
Action: Mouse moved to (402, 435)
Screenshot: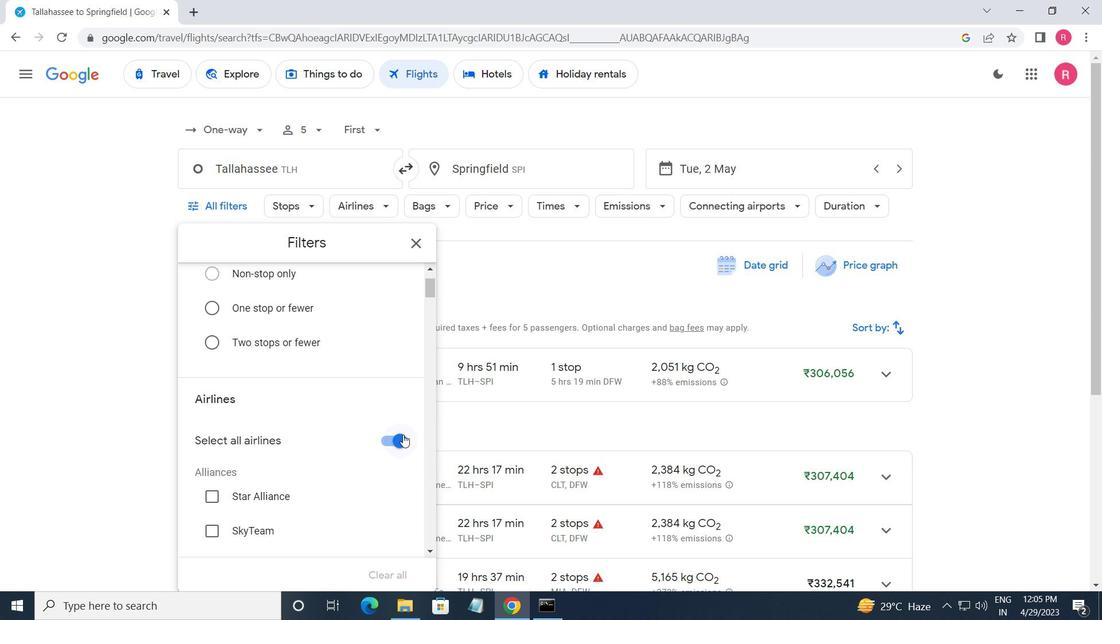 
Action: Mouse pressed left at (402, 435)
Screenshot: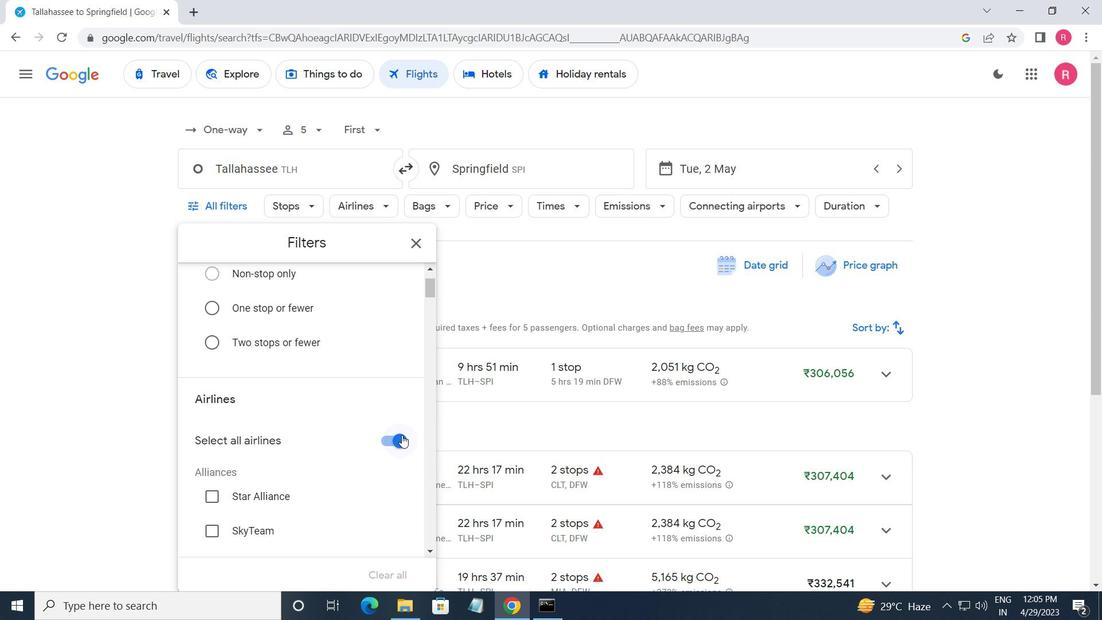 
Action: Mouse scrolled (402, 435) with delta (0, 0)
Screenshot: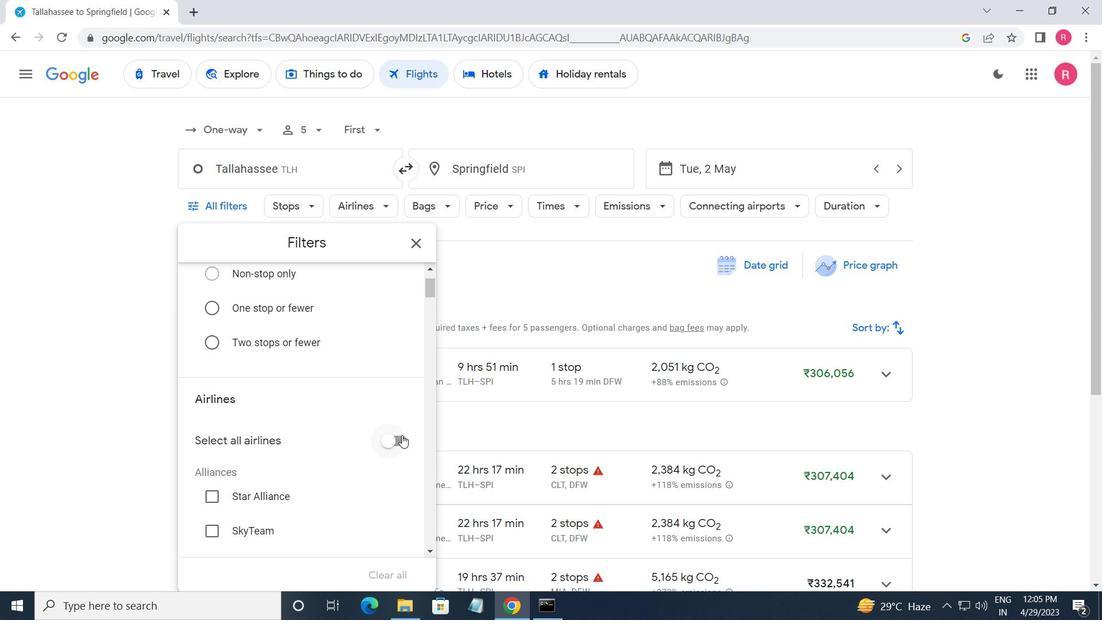 
Action: Mouse scrolled (402, 435) with delta (0, 0)
Screenshot: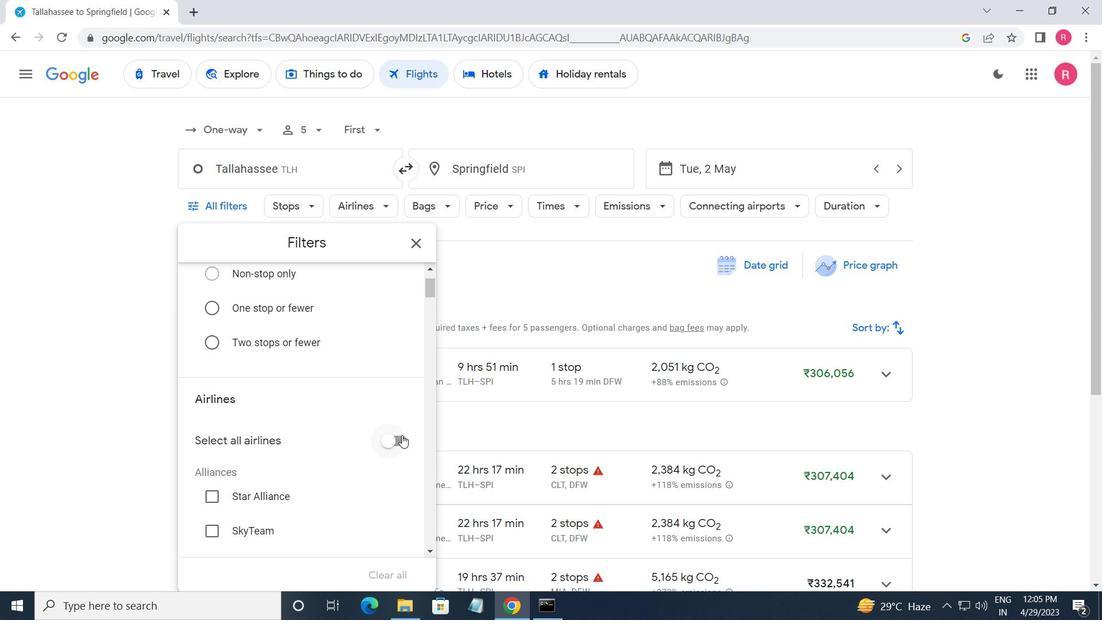 
Action: Mouse moved to (398, 437)
Screenshot: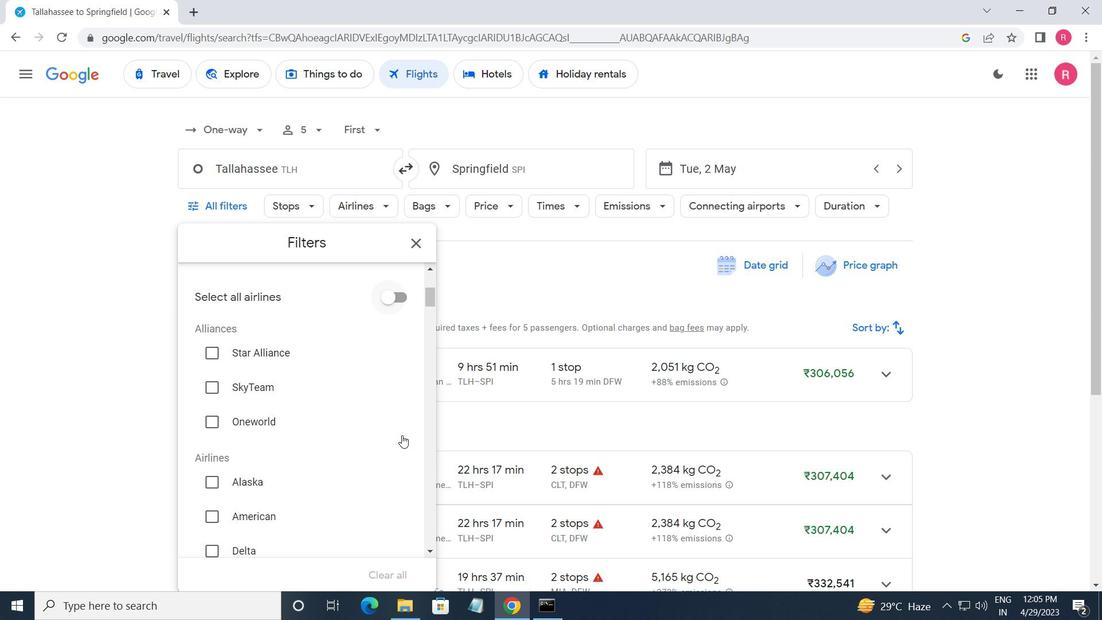 
Action: Mouse scrolled (398, 437) with delta (0, 0)
Screenshot: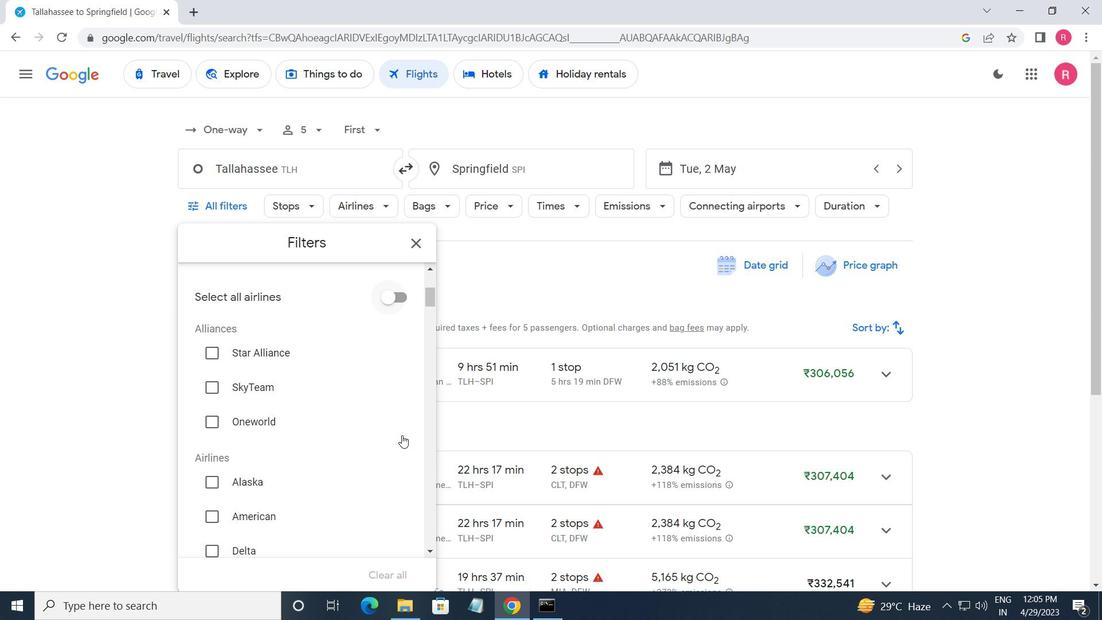 
Action: Mouse moved to (396, 438)
Screenshot: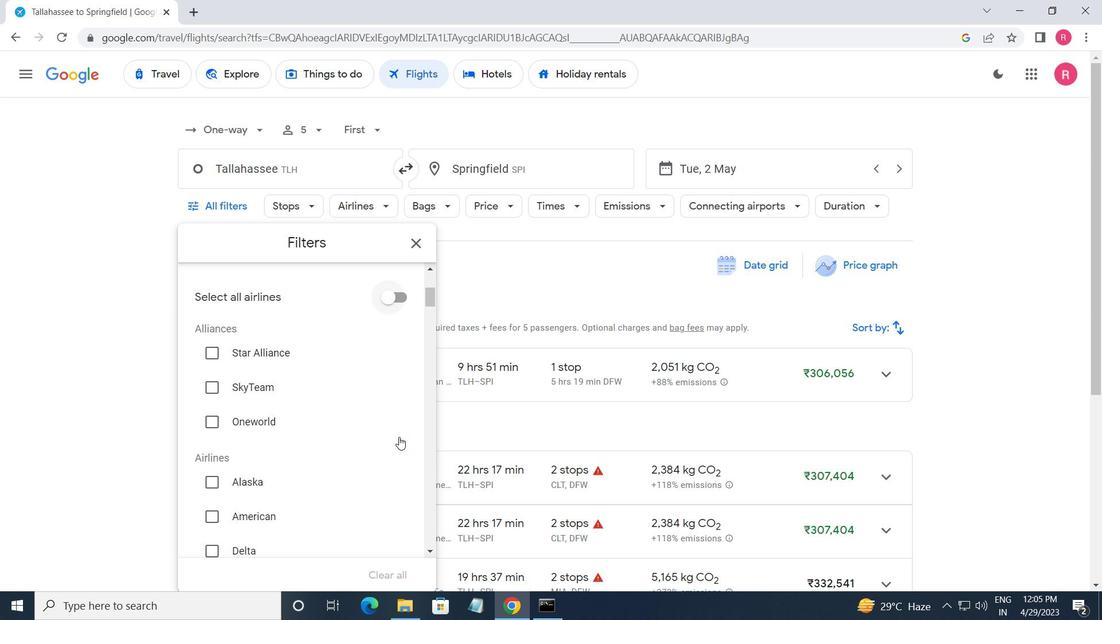 
Action: Mouse scrolled (396, 438) with delta (0, 0)
Screenshot: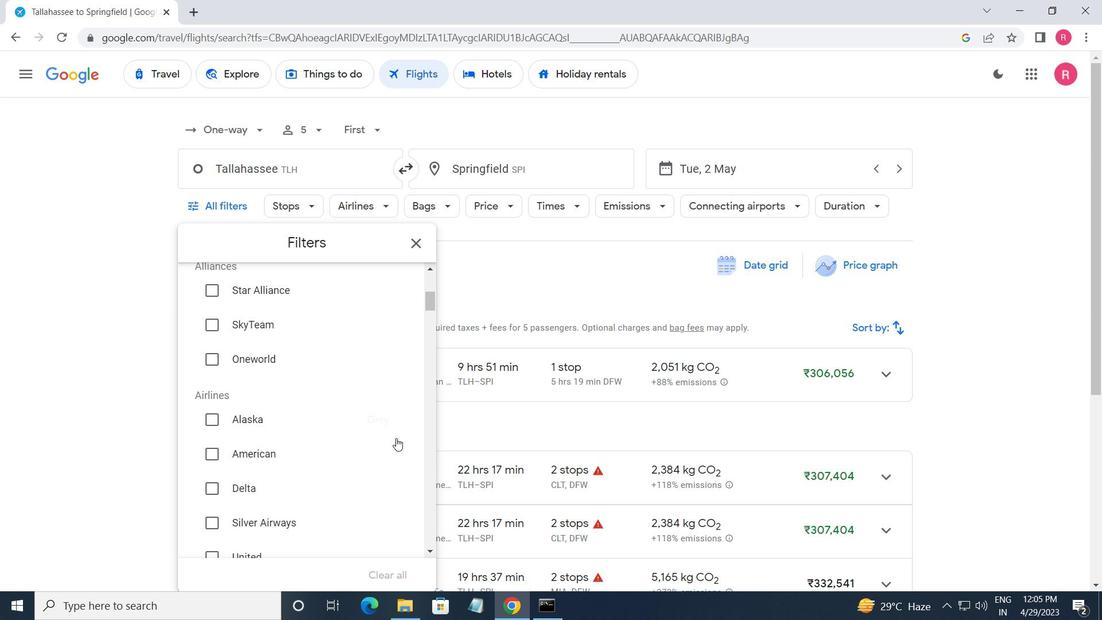 
Action: Mouse moved to (396, 439)
Screenshot: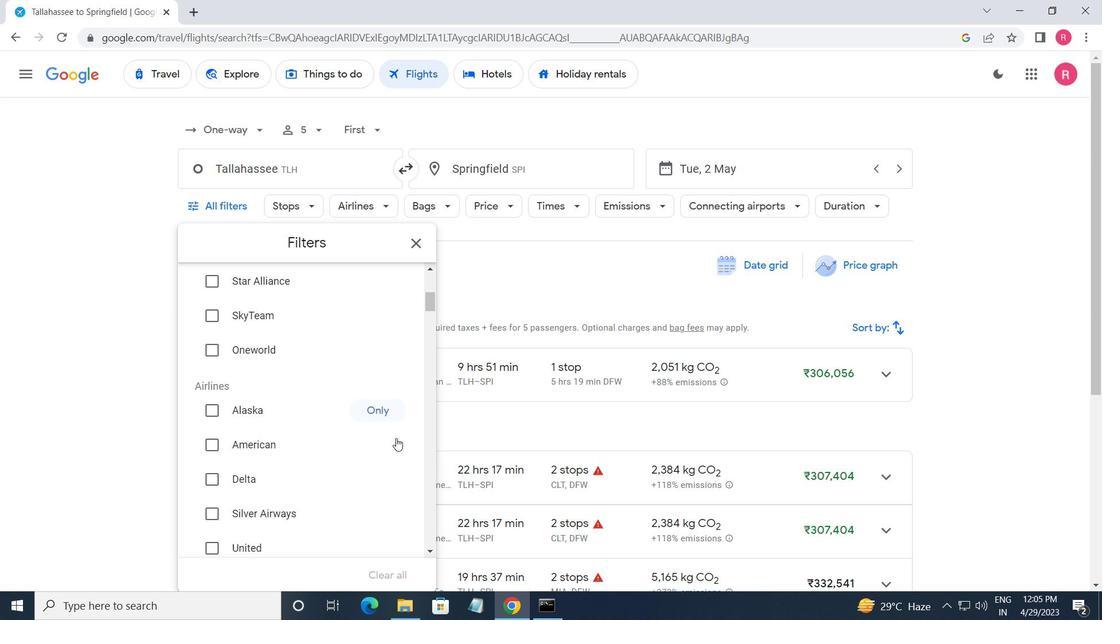 
Action: Mouse scrolled (396, 438) with delta (0, 0)
Screenshot: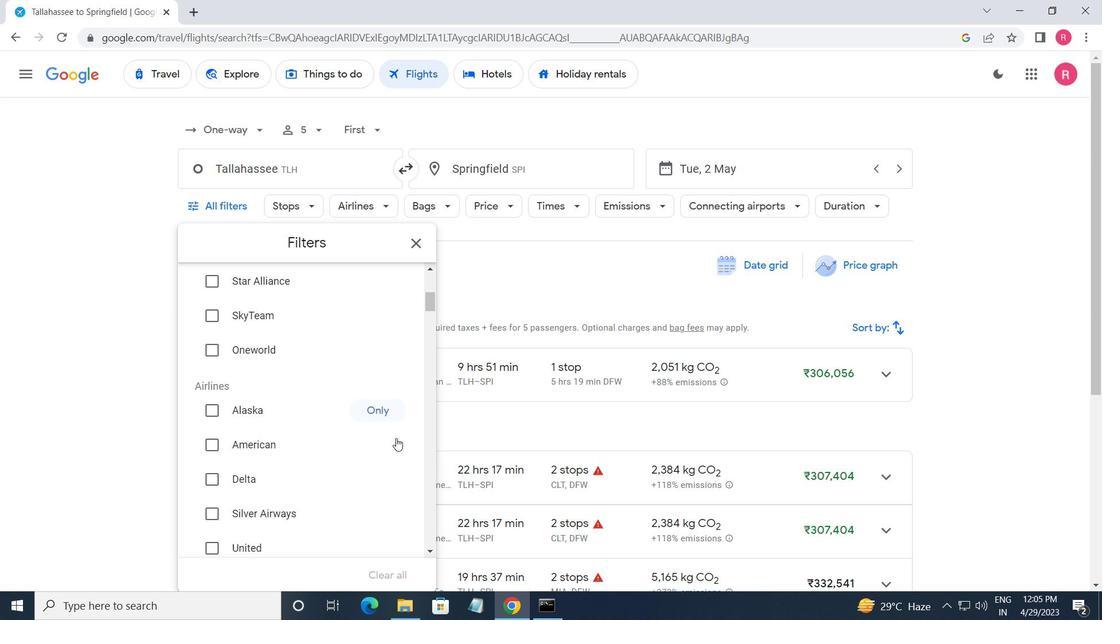 
Action: Mouse moved to (396, 439)
Screenshot: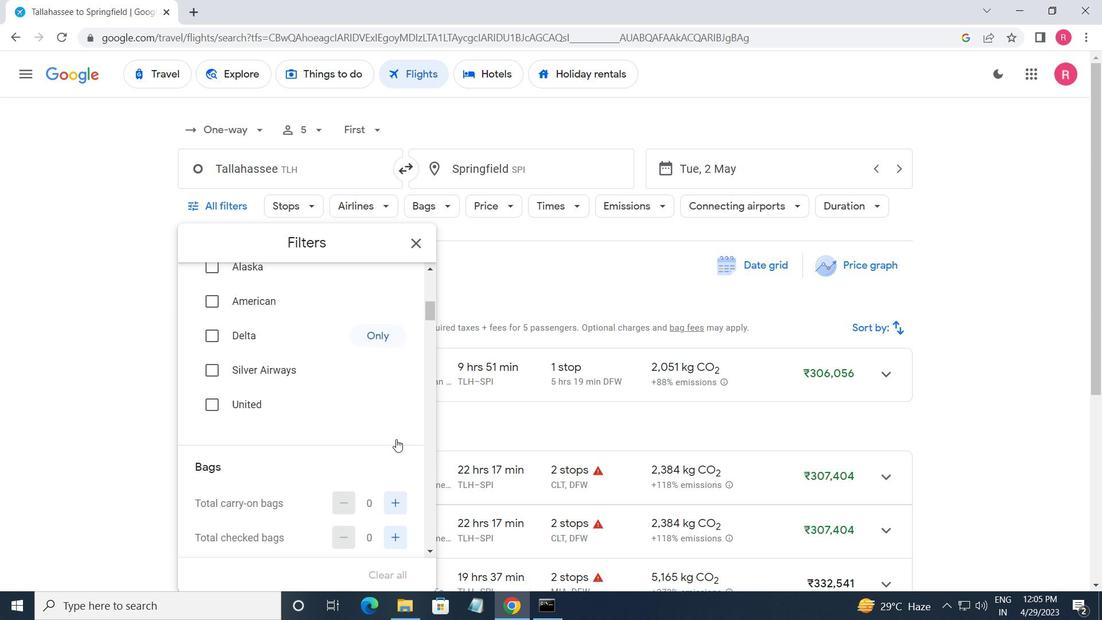
Action: Mouse scrolled (396, 439) with delta (0, 0)
Screenshot: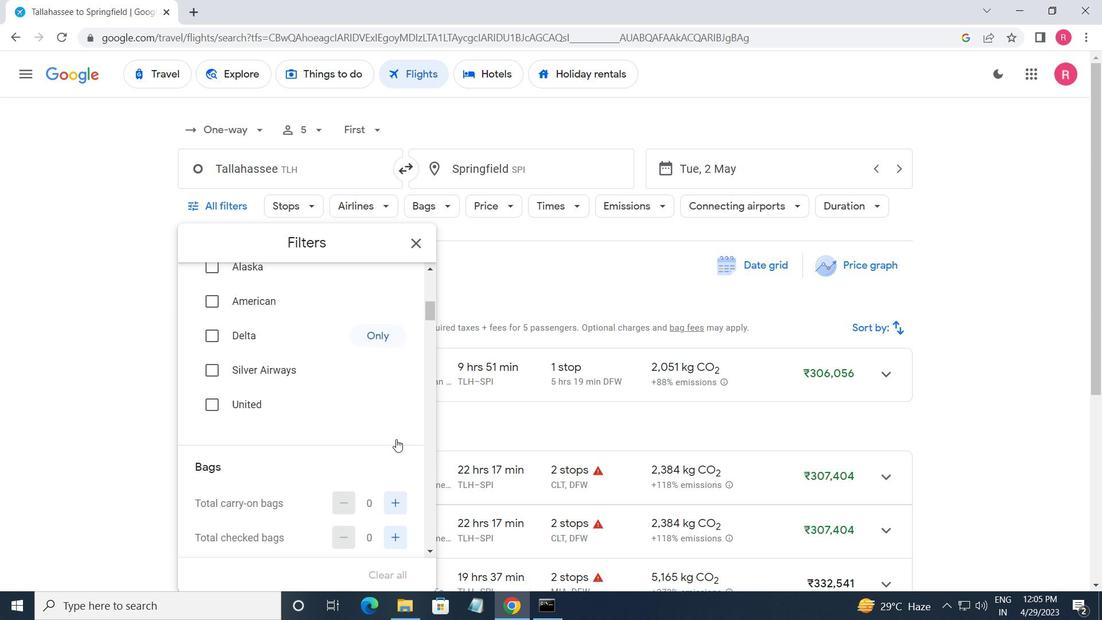
Action: Mouse moved to (381, 461)
Screenshot: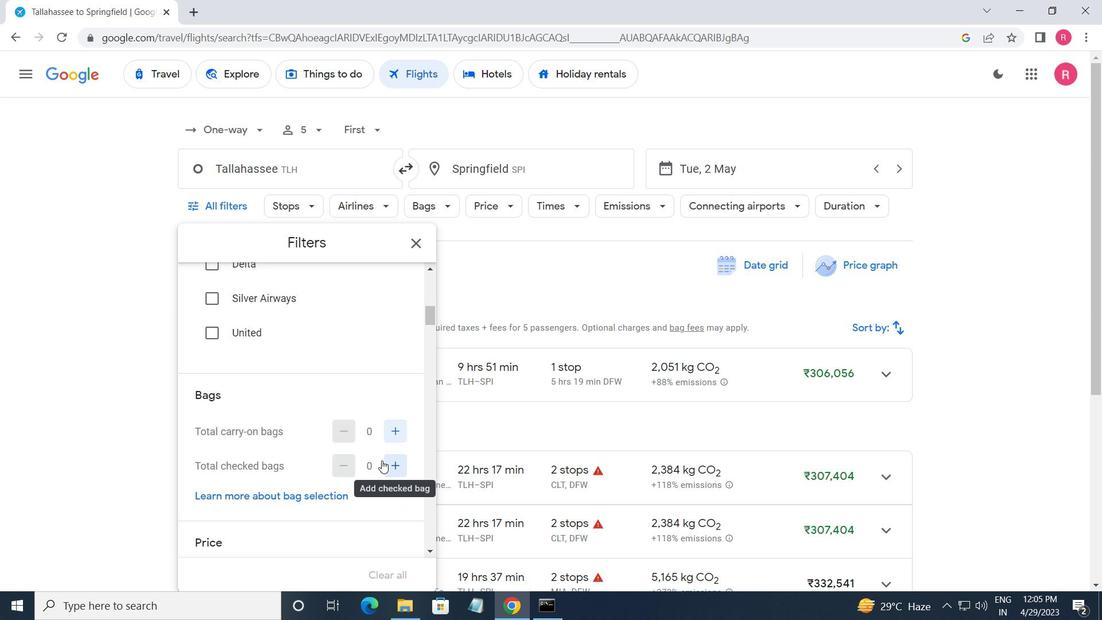 
Action: Mouse pressed left at (381, 461)
Screenshot: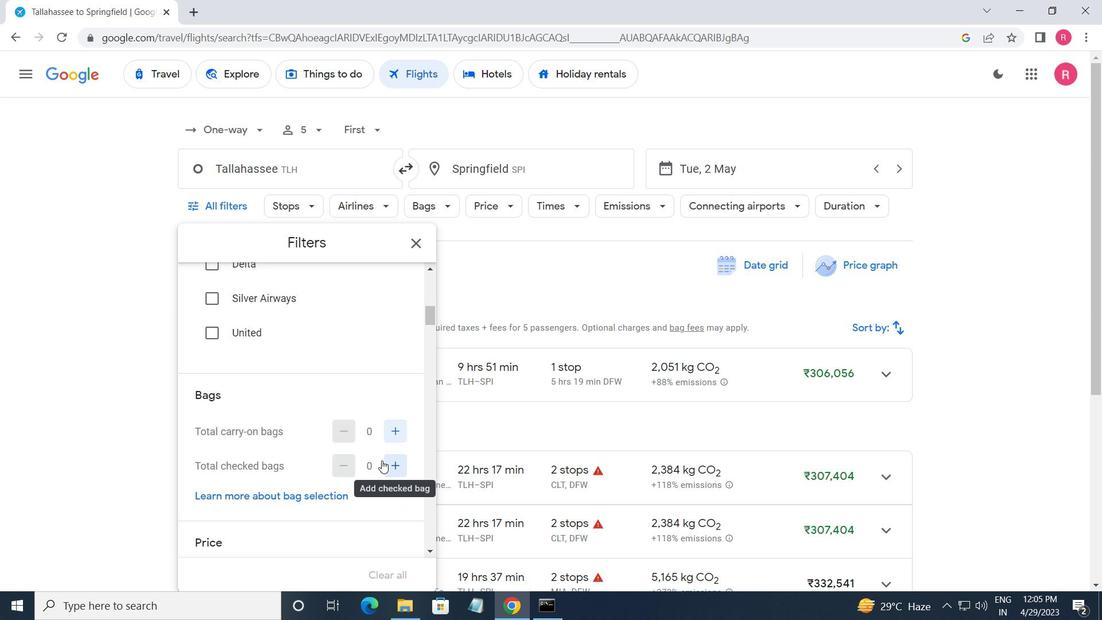 
Action: Mouse pressed left at (381, 461)
Screenshot: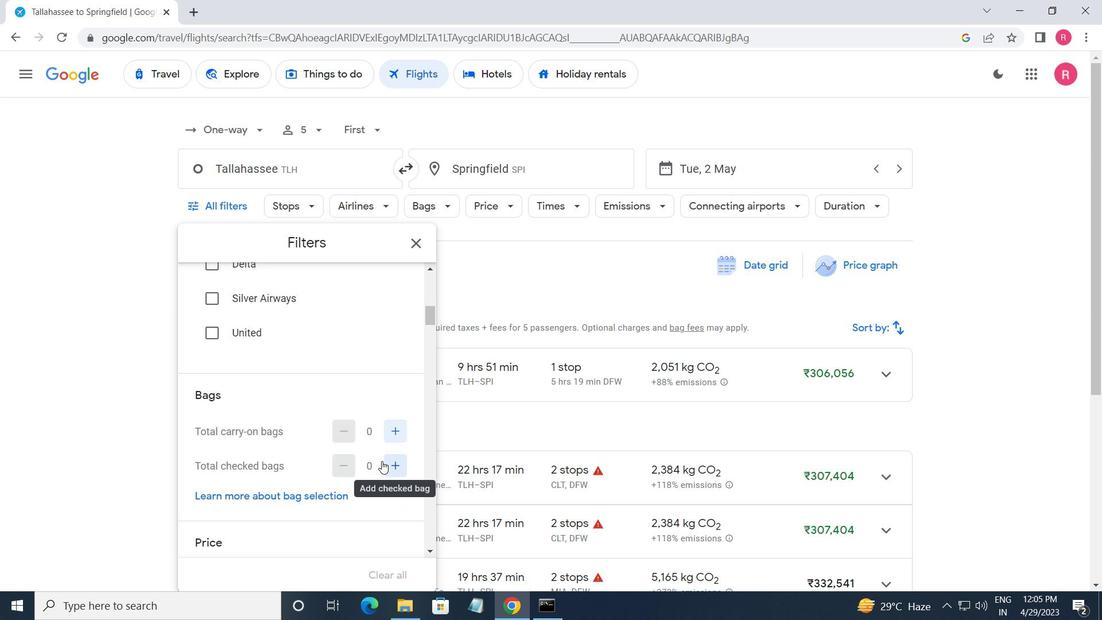 
Action: Mouse pressed left at (381, 461)
Screenshot: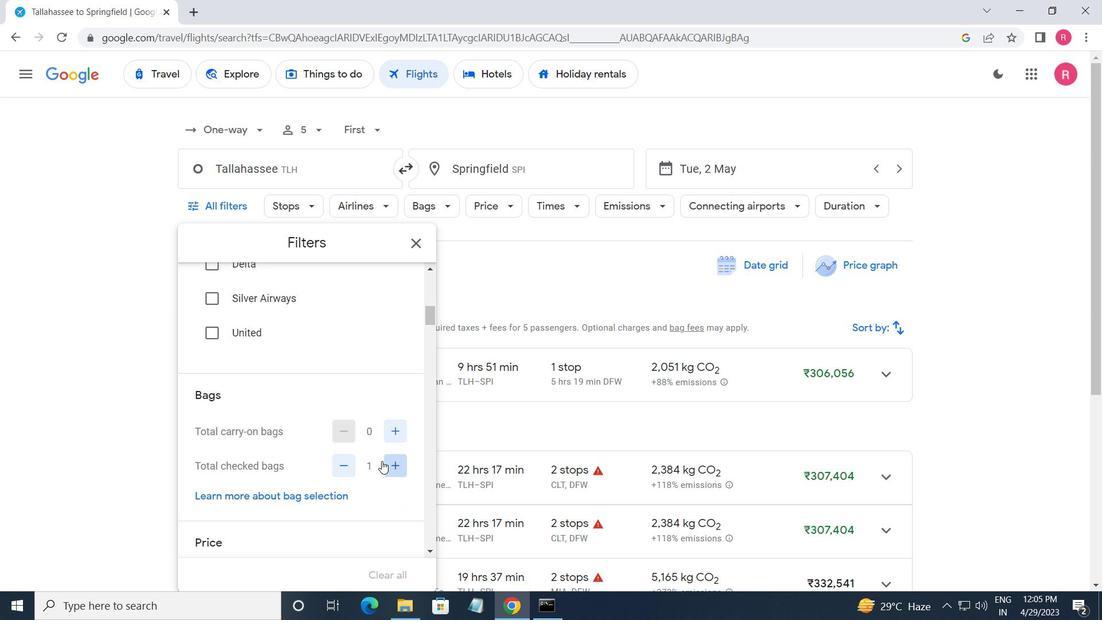 
Action: Mouse moved to (317, 461)
Screenshot: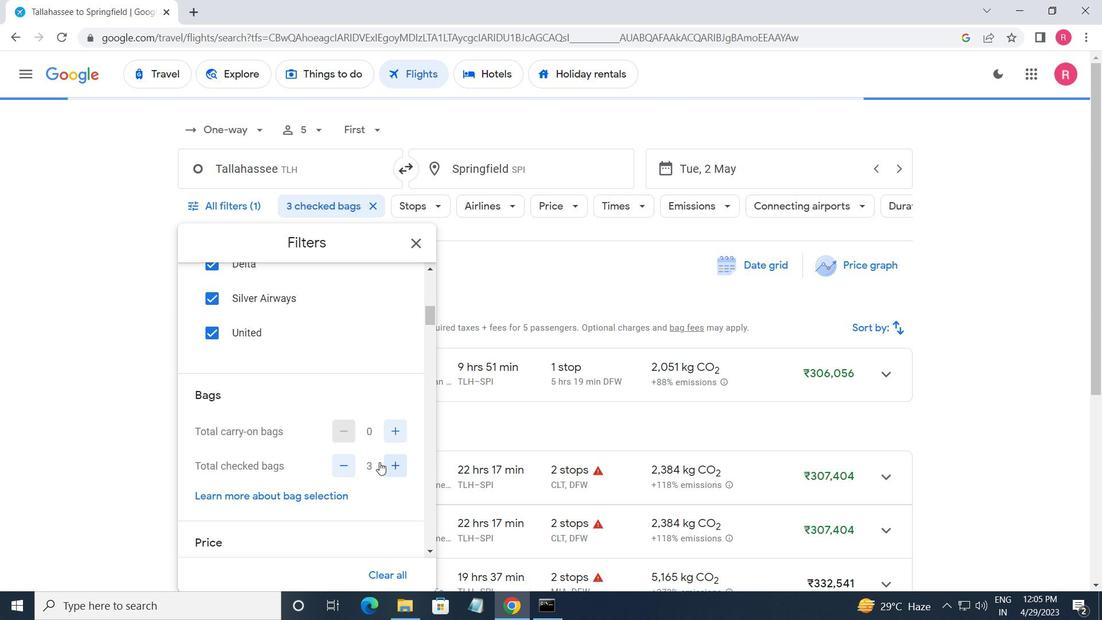 
Action: Mouse scrolled (317, 461) with delta (0, 0)
Screenshot: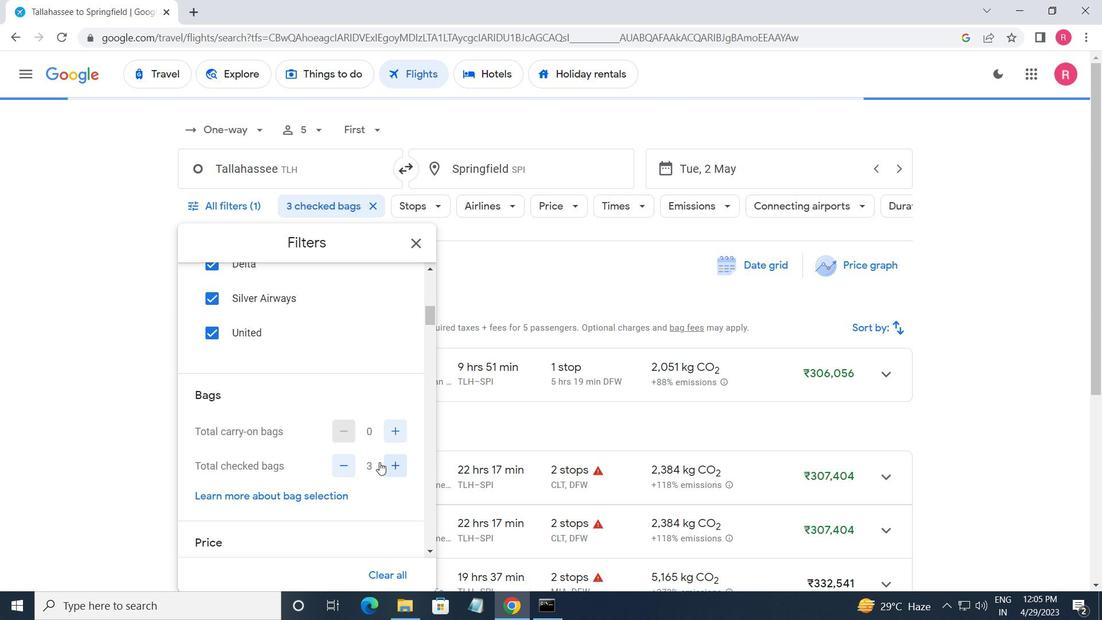 
Action: Mouse moved to (317, 462)
Screenshot: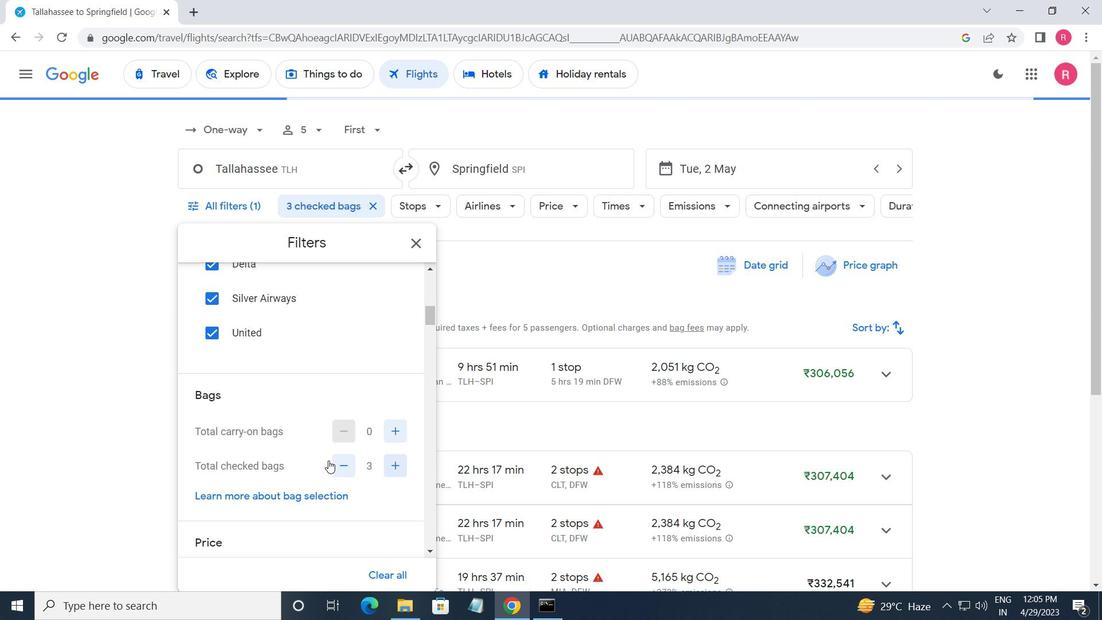 
Action: Mouse scrolled (317, 461) with delta (0, 0)
Screenshot: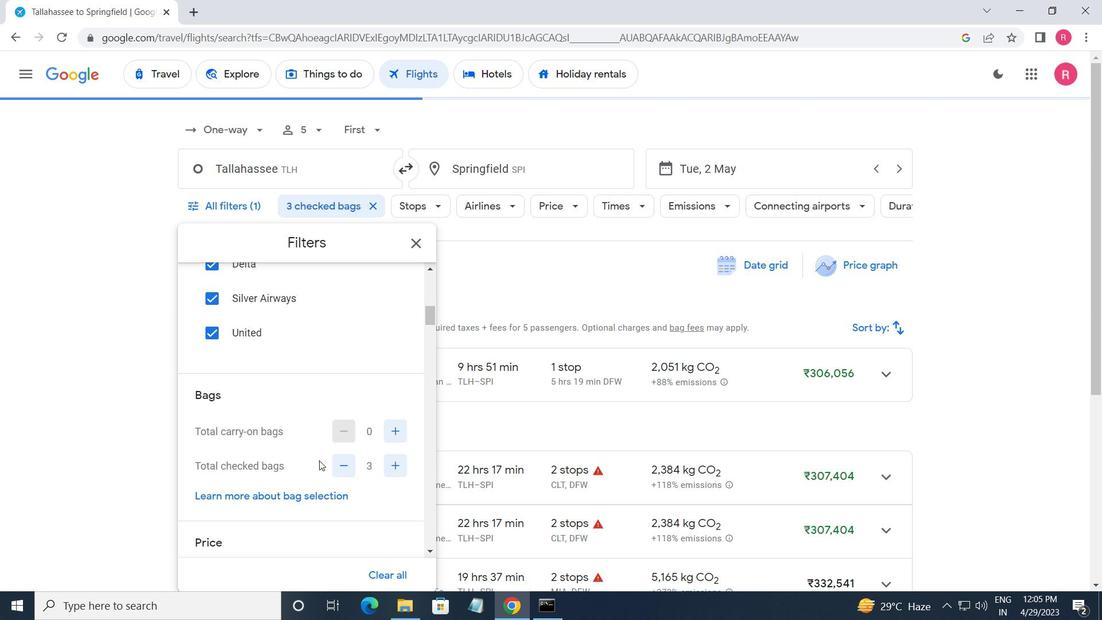 
Action: Mouse scrolled (317, 461) with delta (0, 0)
Screenshot: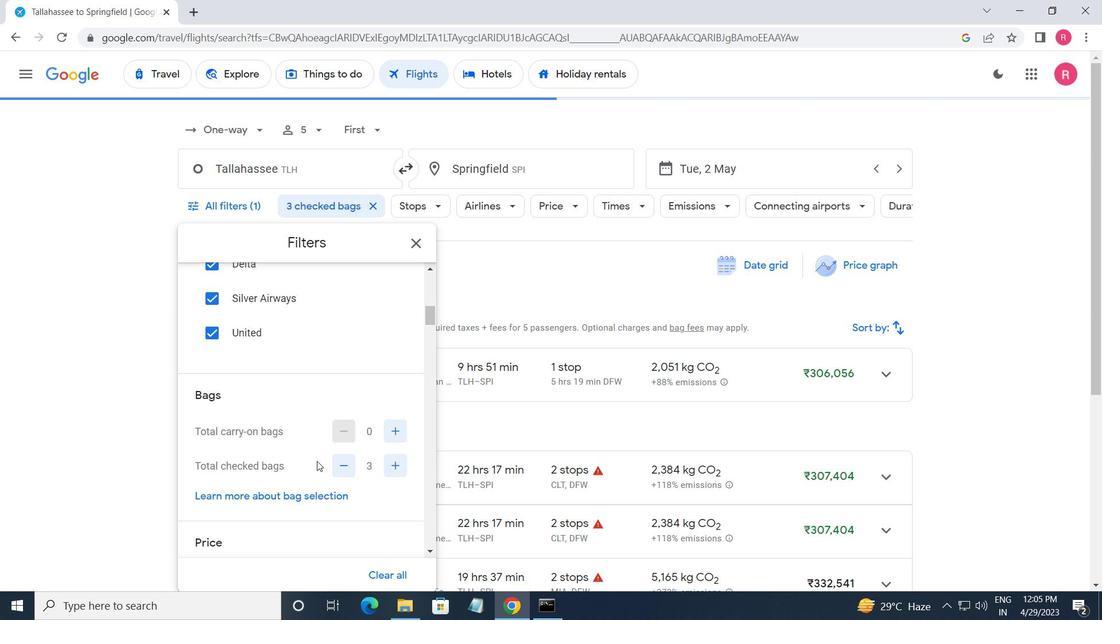 
Action: Mouse moved to (398, 393)
Screenshot: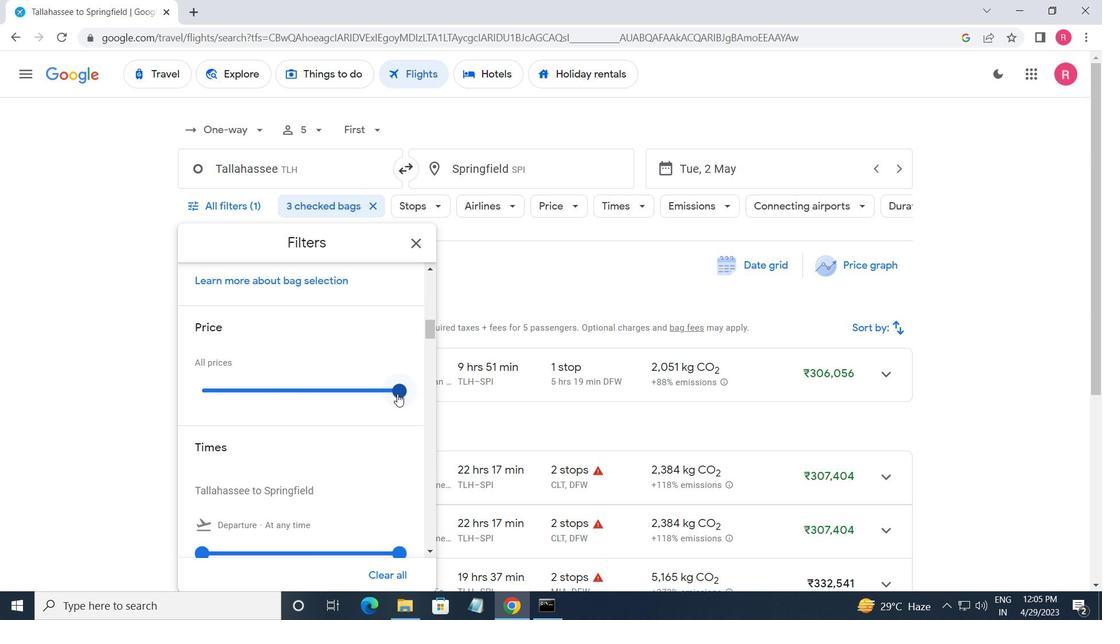 
Action: Mouse pressed left at (398, 393)
Screenshot: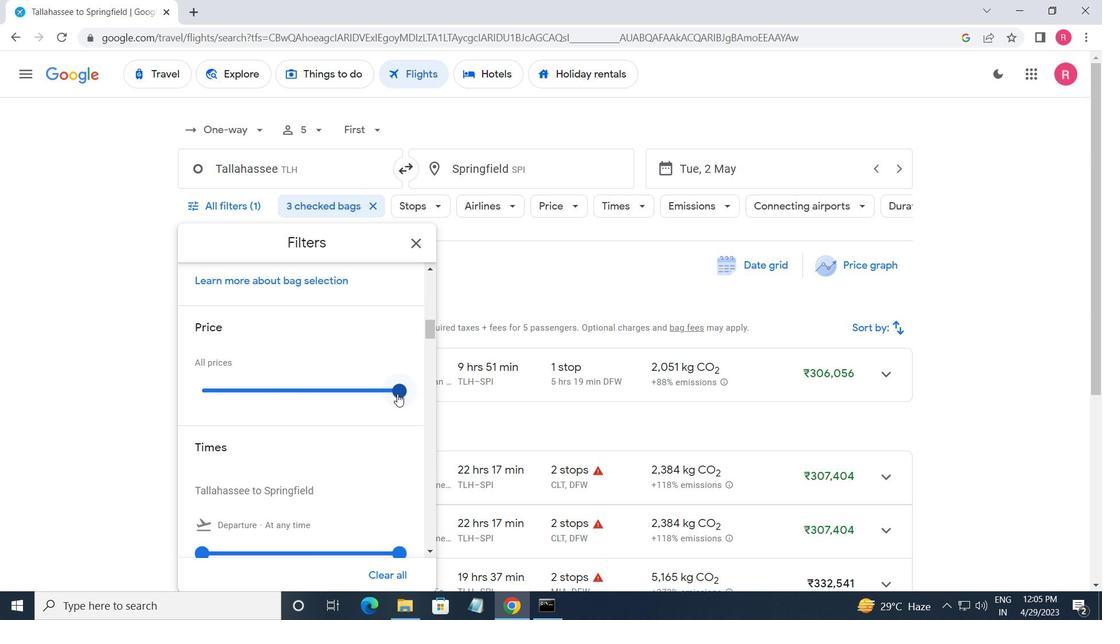 
Action: Mouse moved to (280, 401)
Screenshot: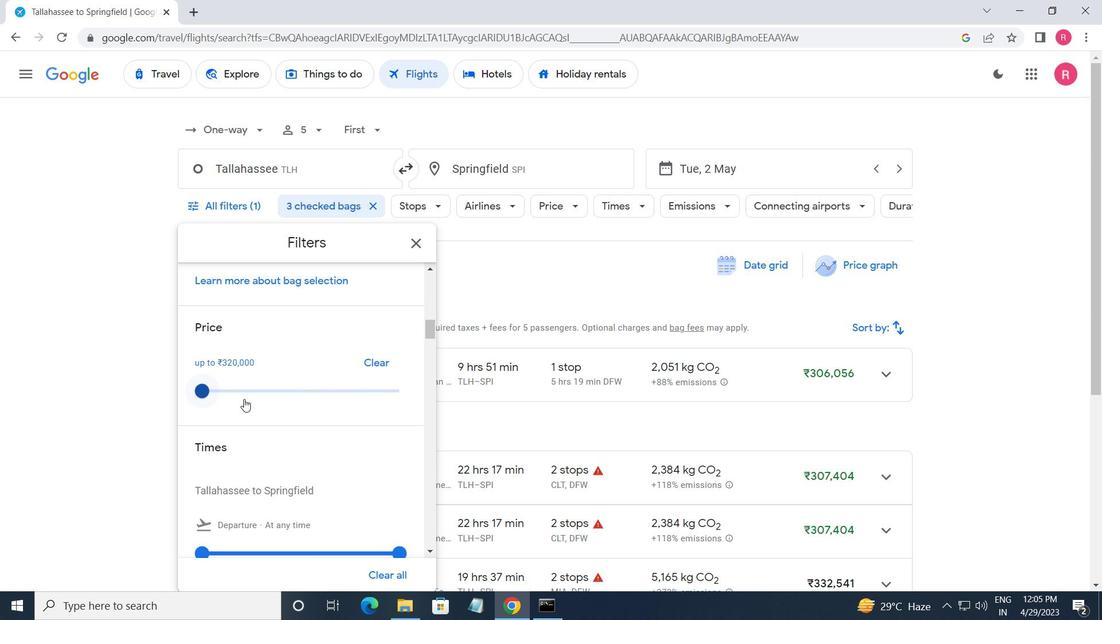 
Action: Mouse scrolled (280, 400) with delta (0, 0)
Screenshot: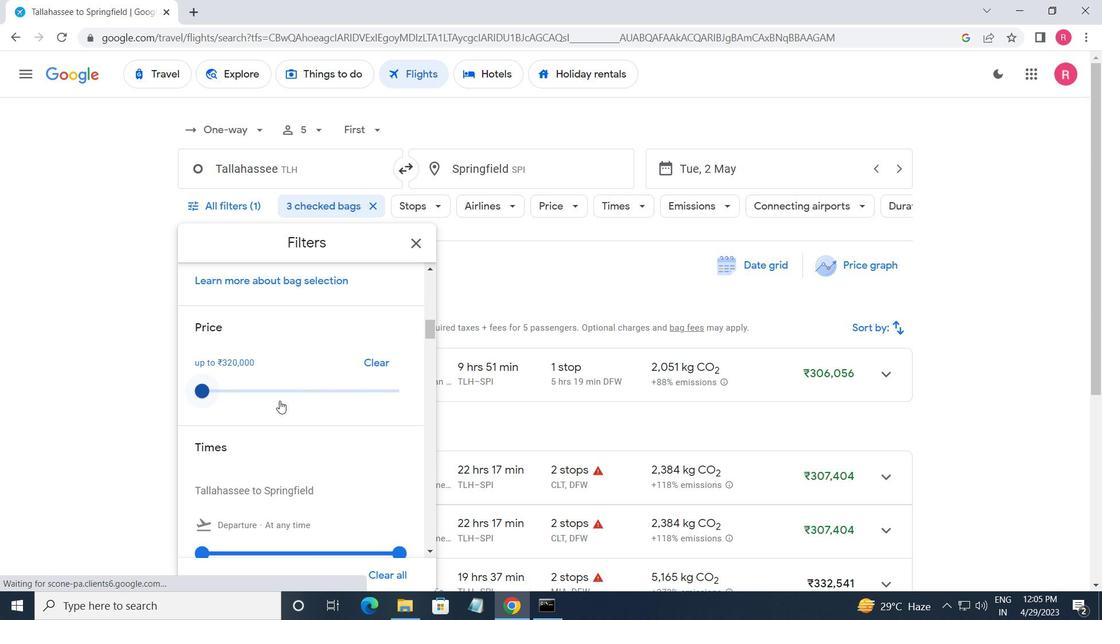 
Action: Mouse scrolled (280, 400) with delta (0, 0)
Screenshot: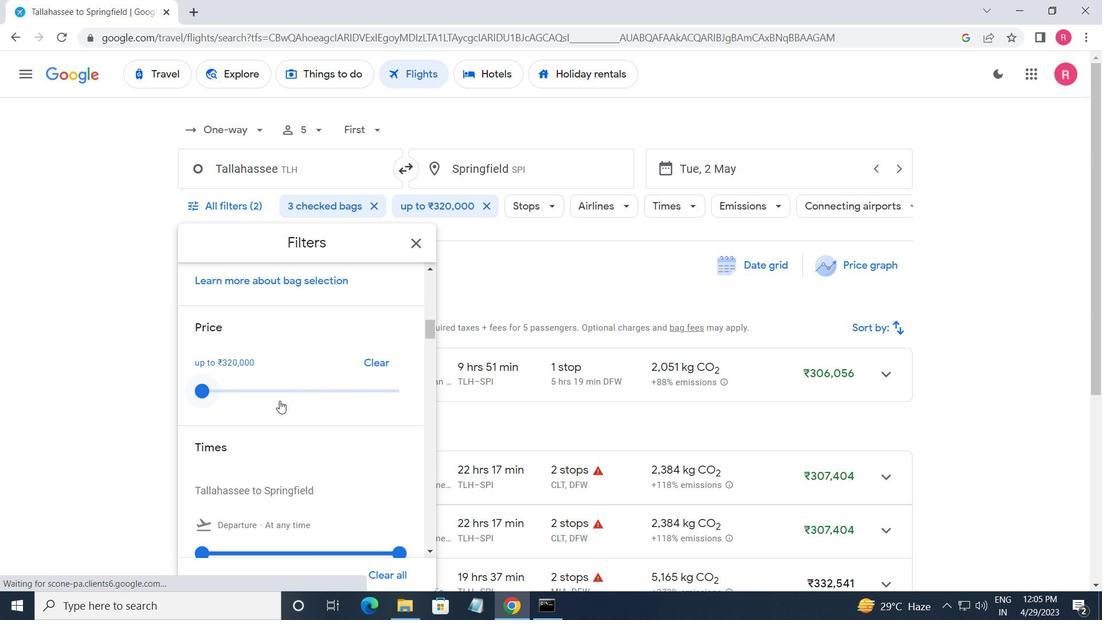 
Action: Mouse moved to (203, 415)
Screenshot: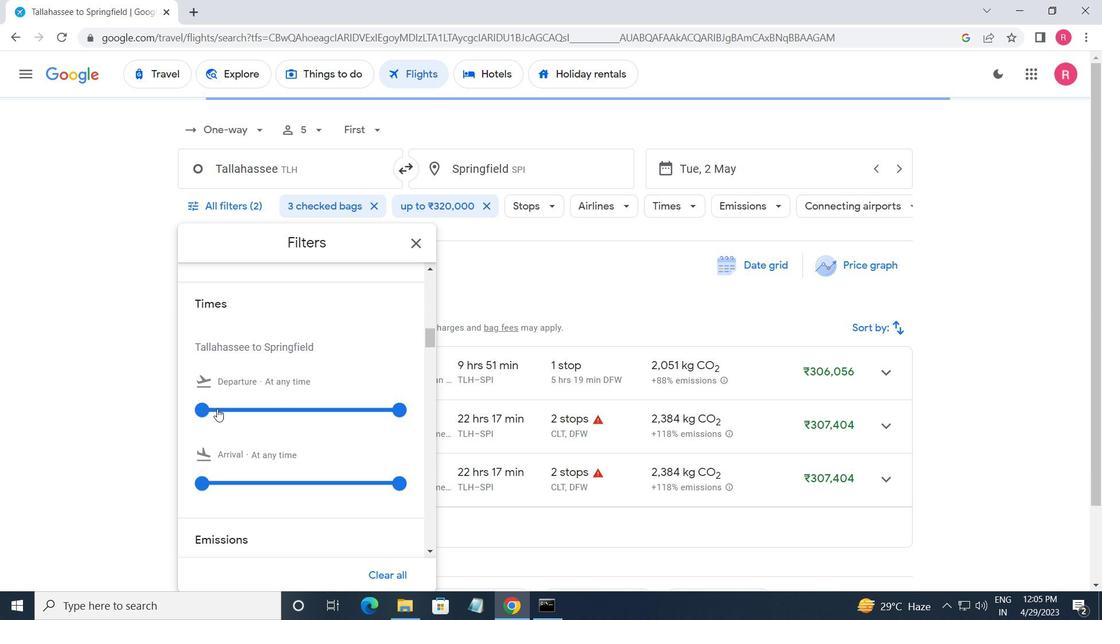 
Action: Mouse pressed left at (203, 415)
Screenshot: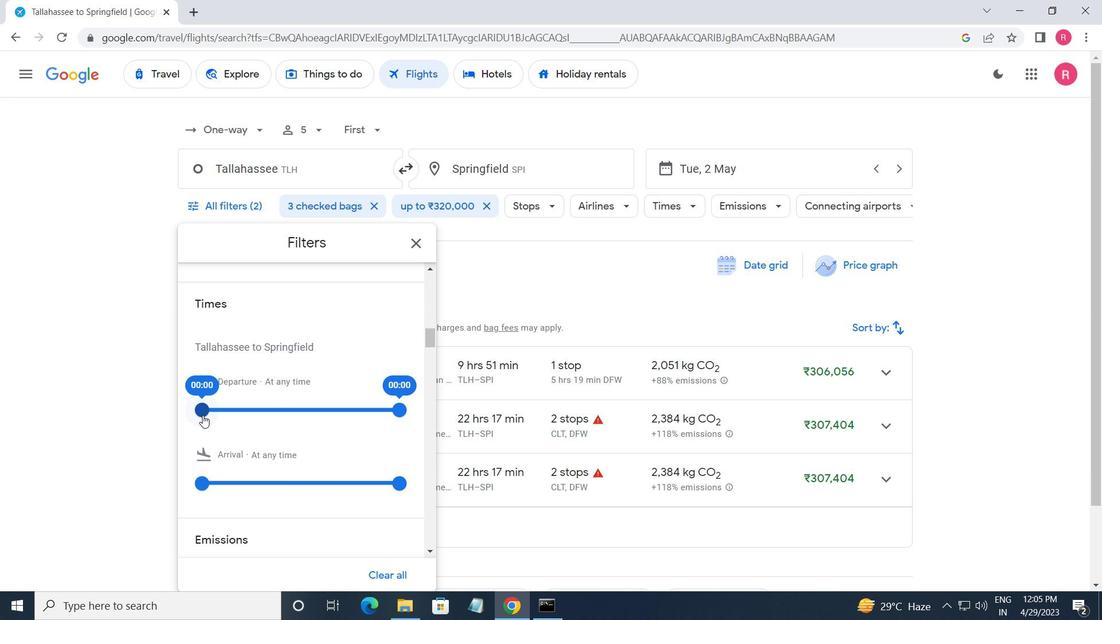 
Action: Mouse moved to (396, 406)
Screenshot: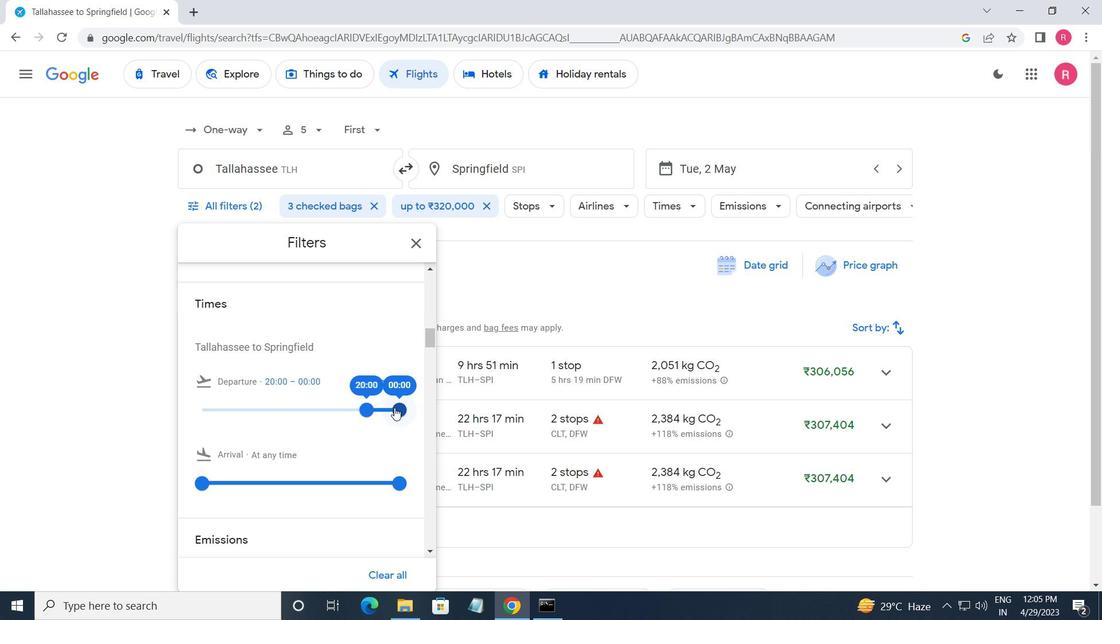 
Action: Mouse pressed left at (396, 406)
Screenshot: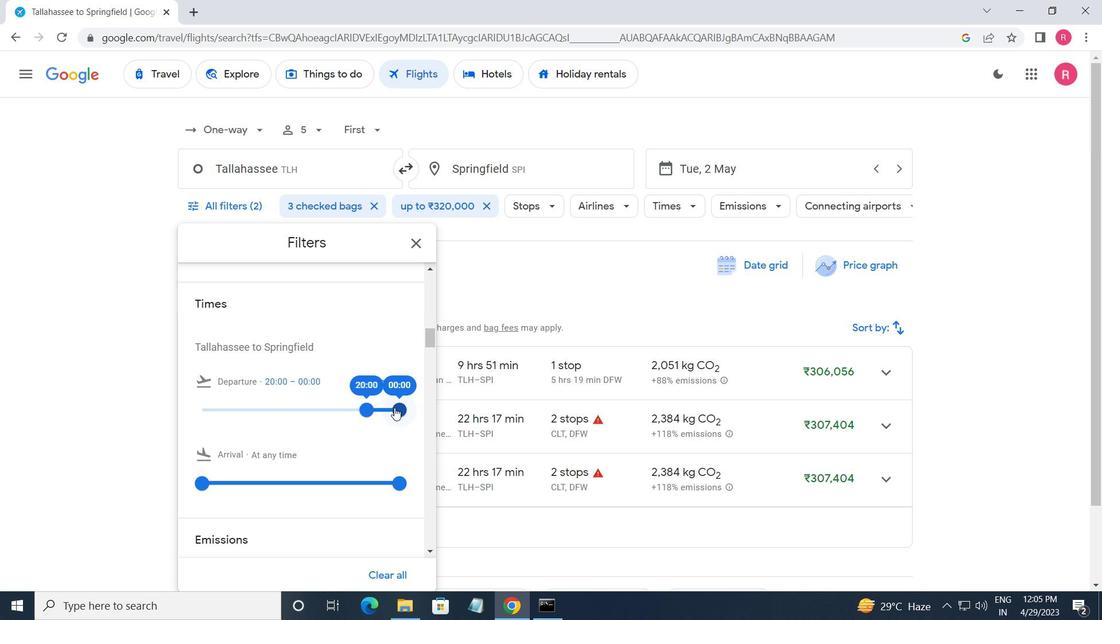 
Action: Mouse moved to (421, 243)
Screenshot: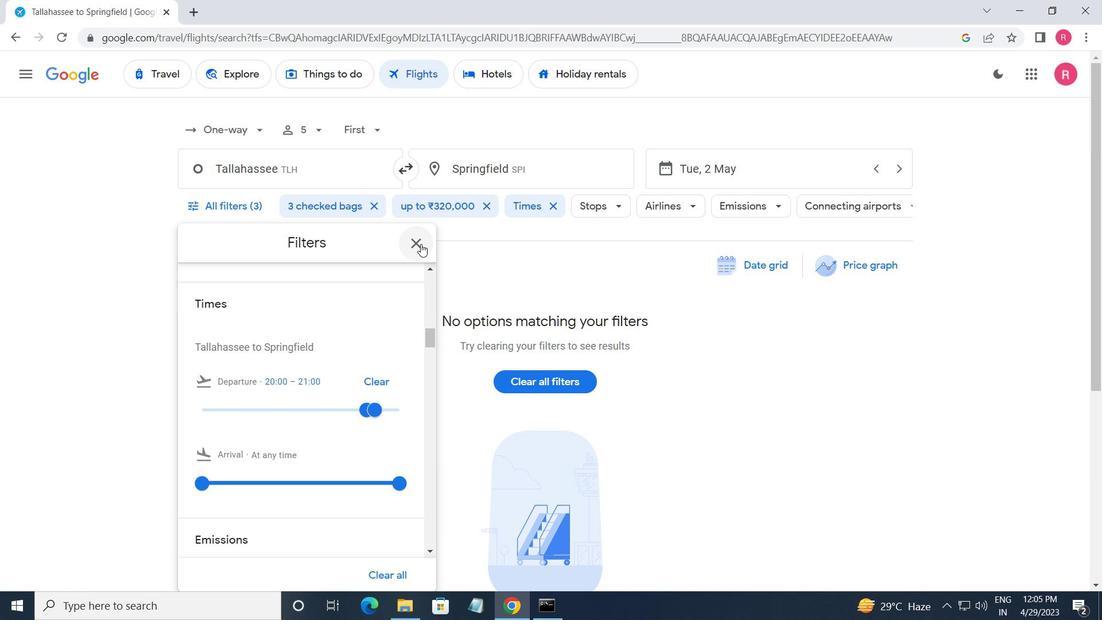 
Action: Mouse pressed left at (421, 243)
Screenshot: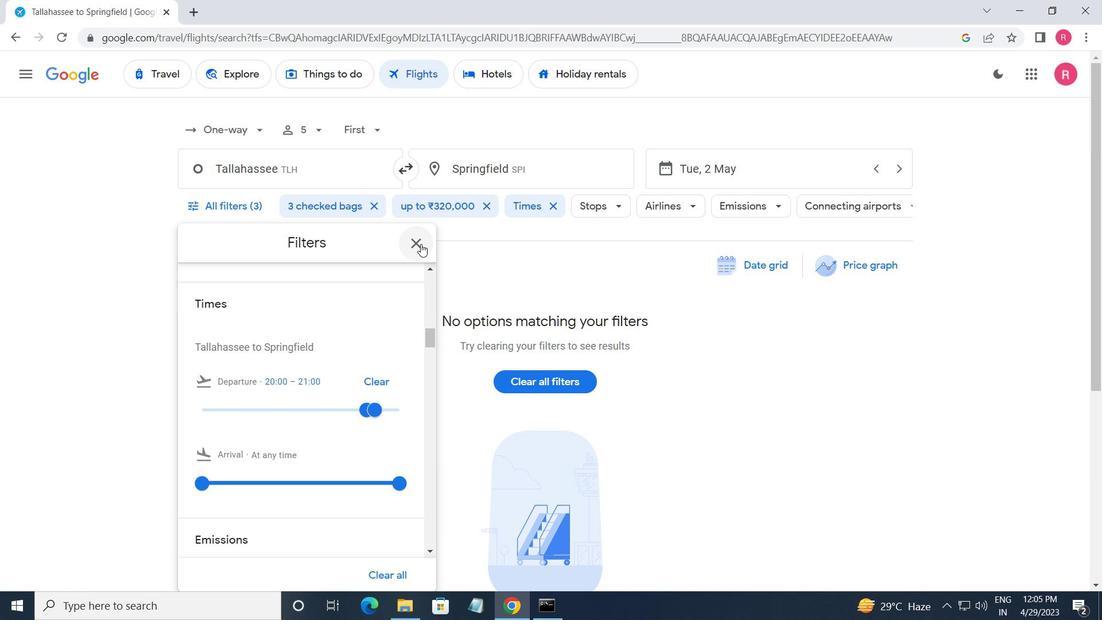 
Action: Mouse moved to (419, 244)
Screenshot: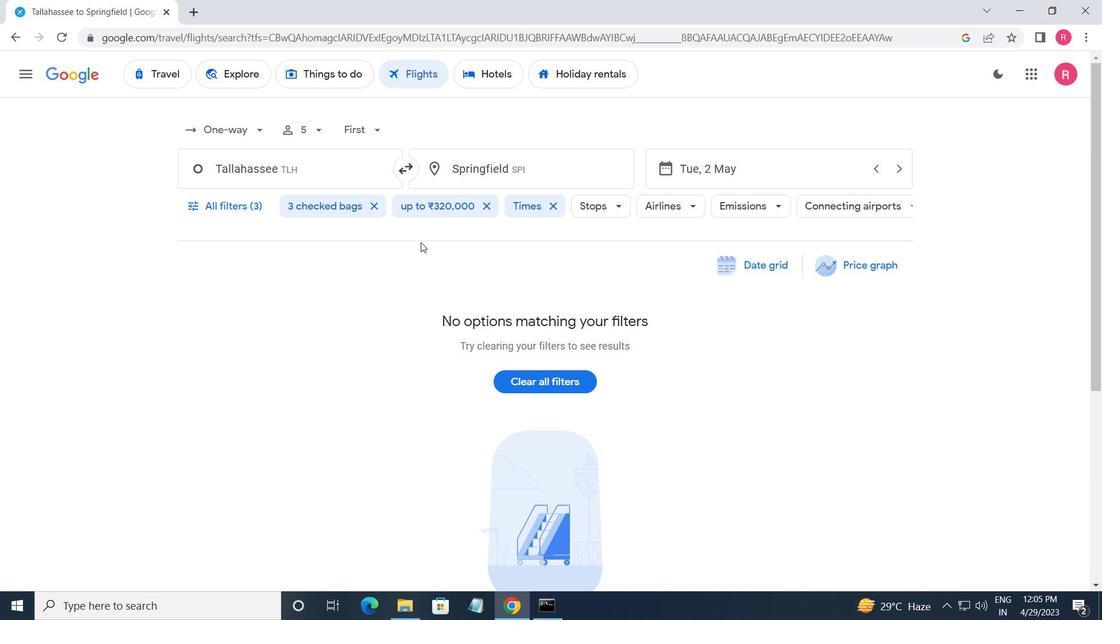 
